 Task: Check the traffic conditions on the I-95 in Miami.
Action: Mouse moved to (68, 29)
Screenshot: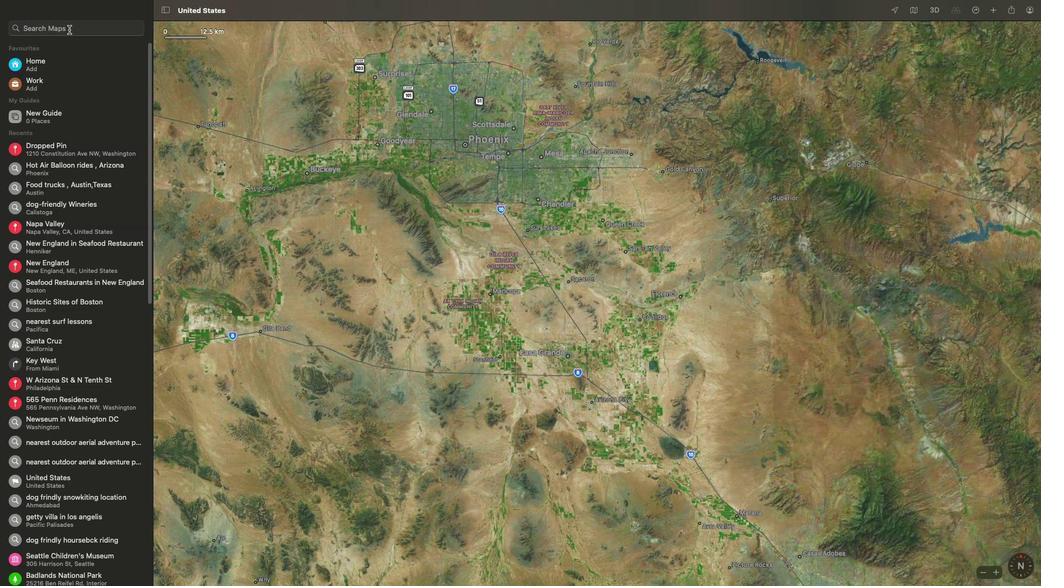 
Action: Mouse pressed left at (68, 29)
Screenshot: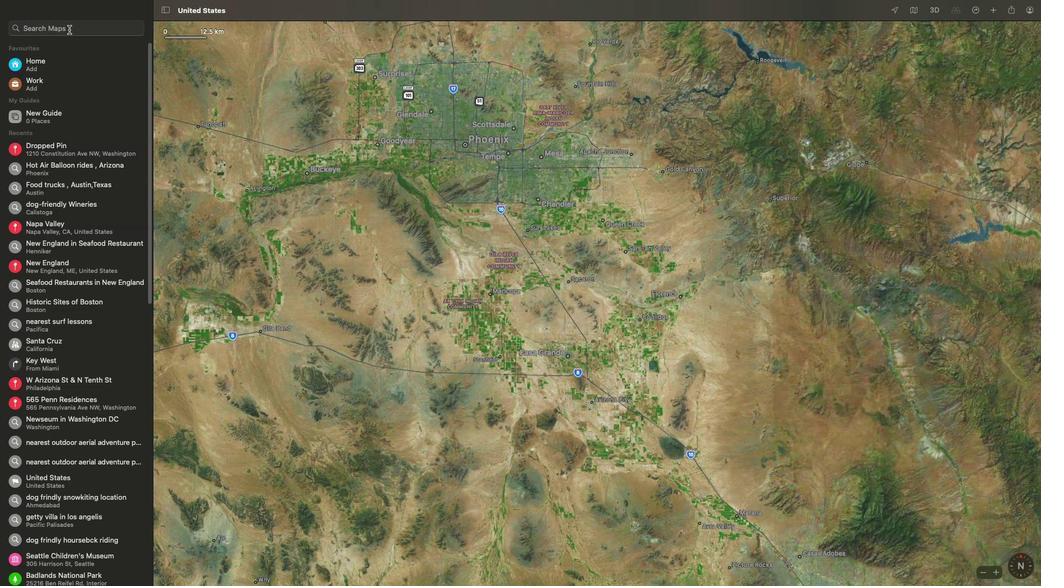 
Action: Key pressed Key.shift'I''-''9''5'Key.spaceKey.shift'M'Key.backspaceKey.backspaceKey.space','Key.spaceKey.shift'M''a'Key.backspace'i''a''m''i'Key.enter
Screenshot: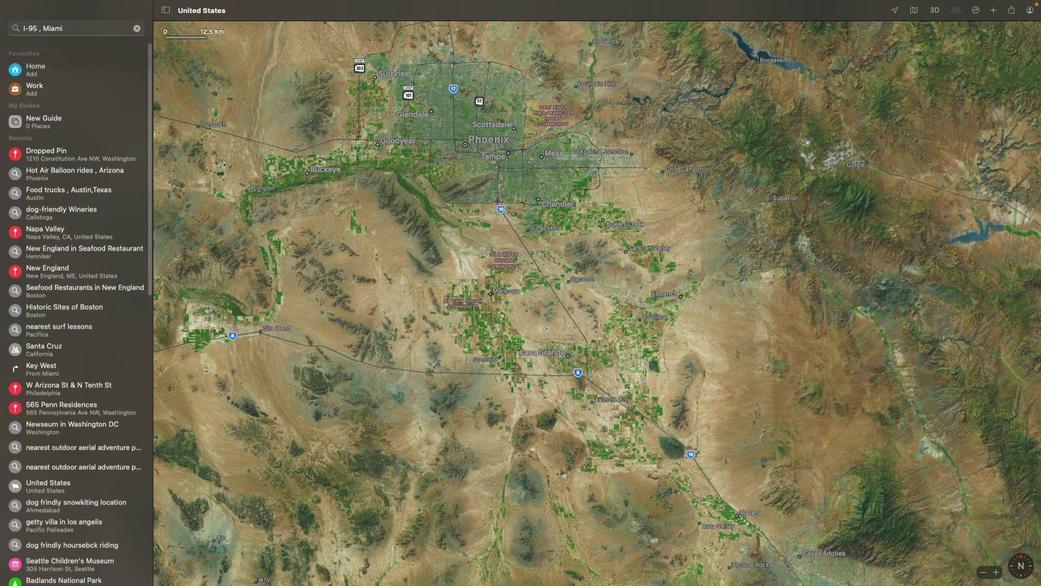 
Action: Mouse moved to (526, 302)
Screenshot: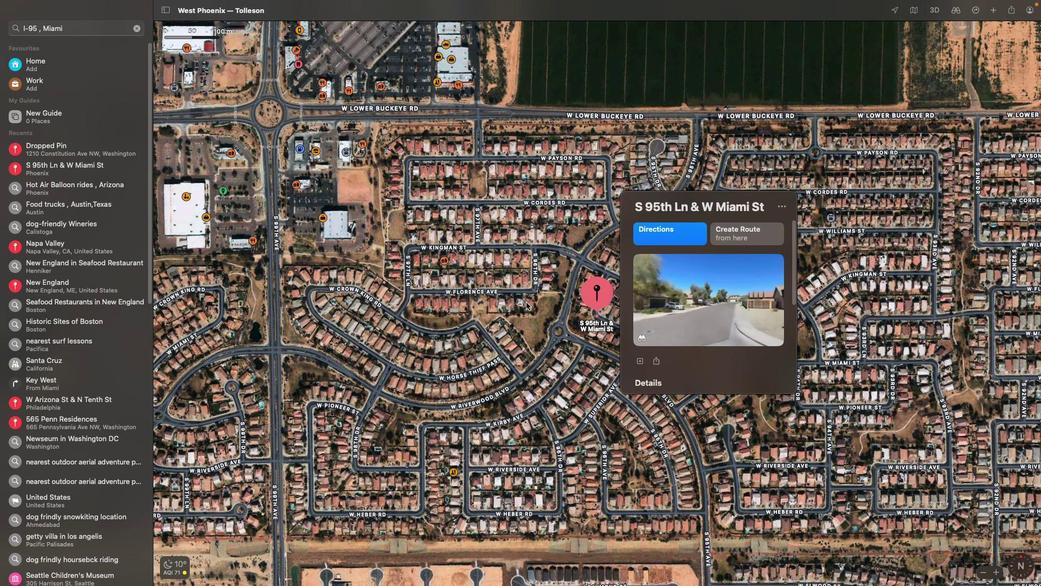
Action: Mouse scrolled (526, 302) with delta (0, 0)
Screenshot: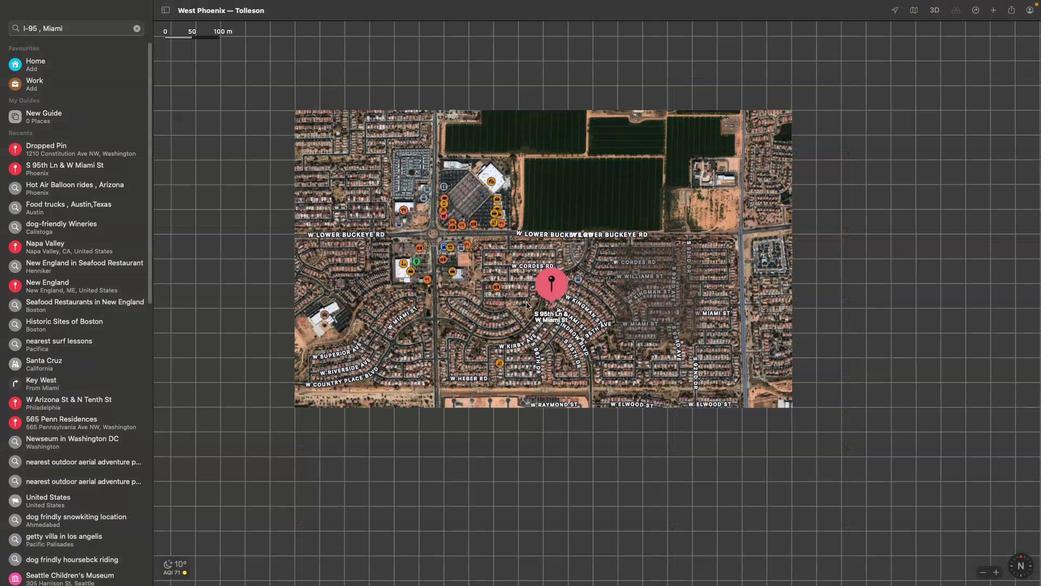 
Action: Mouse scrolled (526, 302) with delta (0, 0)
Screenshot: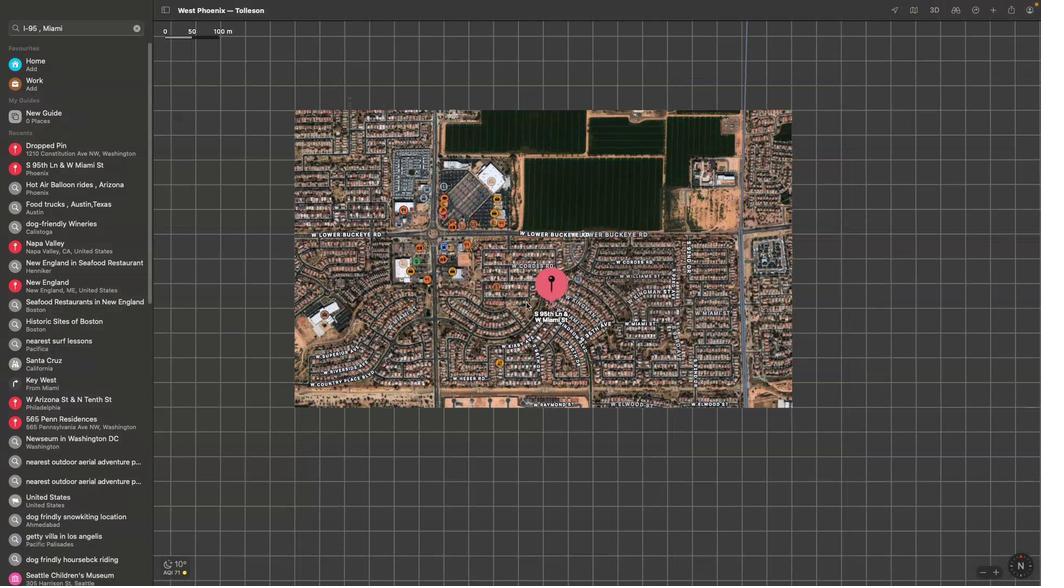 
Action: Mouse scrolled (526, 302) with delta (0, -1)
Screenshot: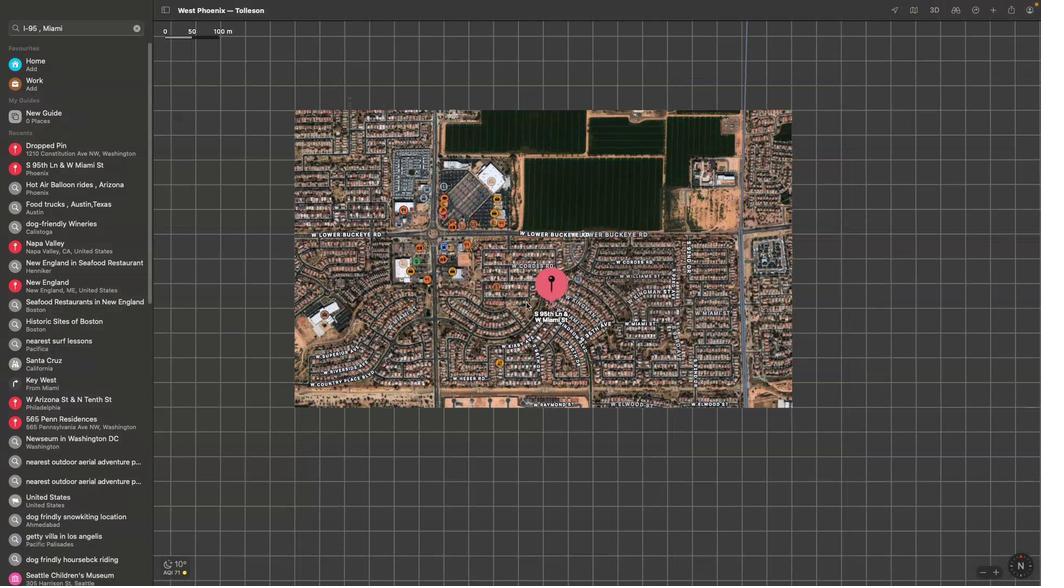 
Action: Mouse scrolled (526, 302) with delta (0, -2)
Screenshot: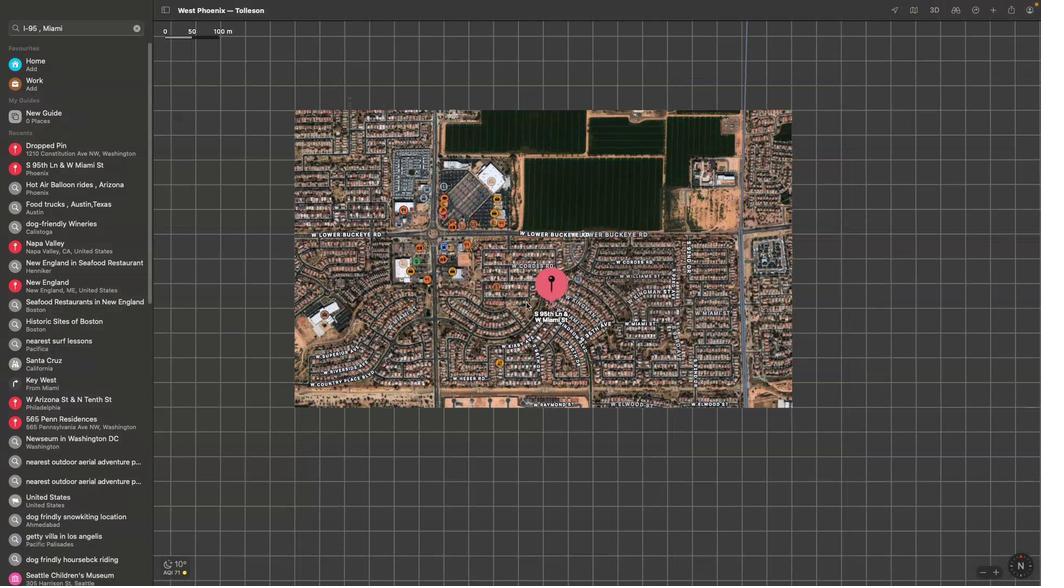 
Action: Mouse scrolled (526, 302) with delta (0, -3)
Screenshot: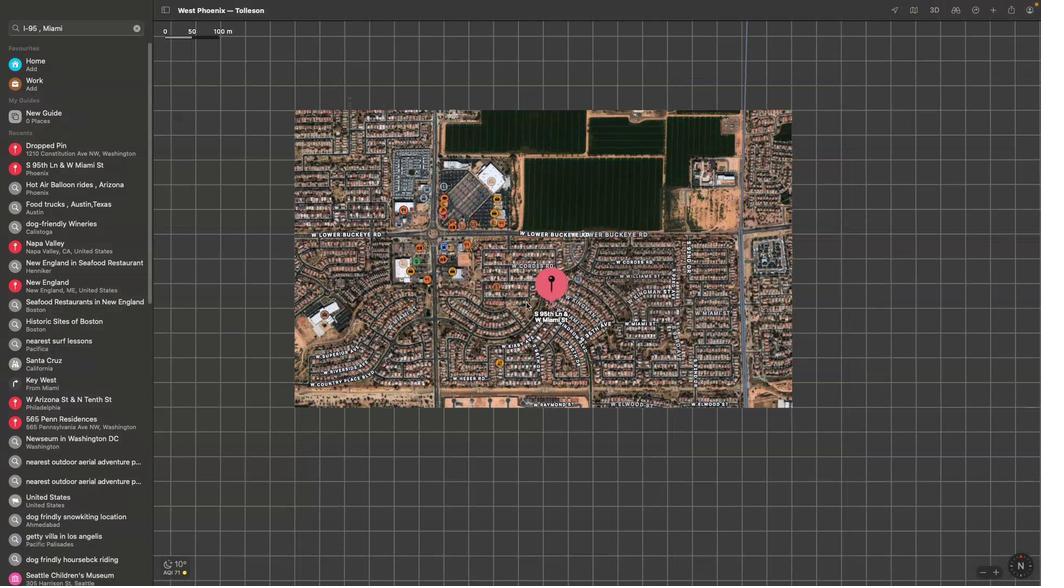 
Action: Mouse scrolled (526, 302) with delta (0, -3)
Screenshot: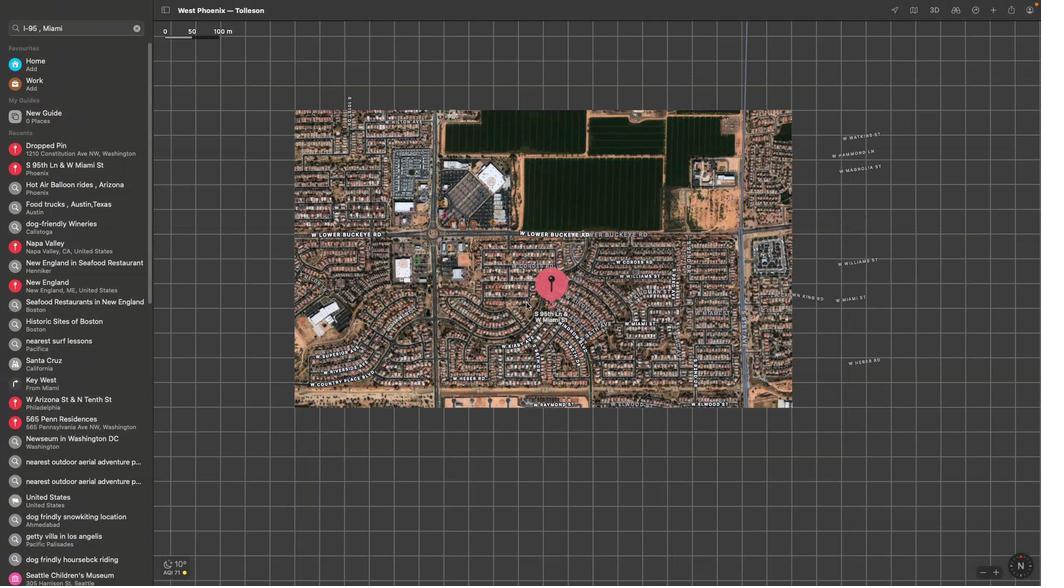 
Action: Mouse scrolled (526, 302) with delta (0, 0)
Screenshot: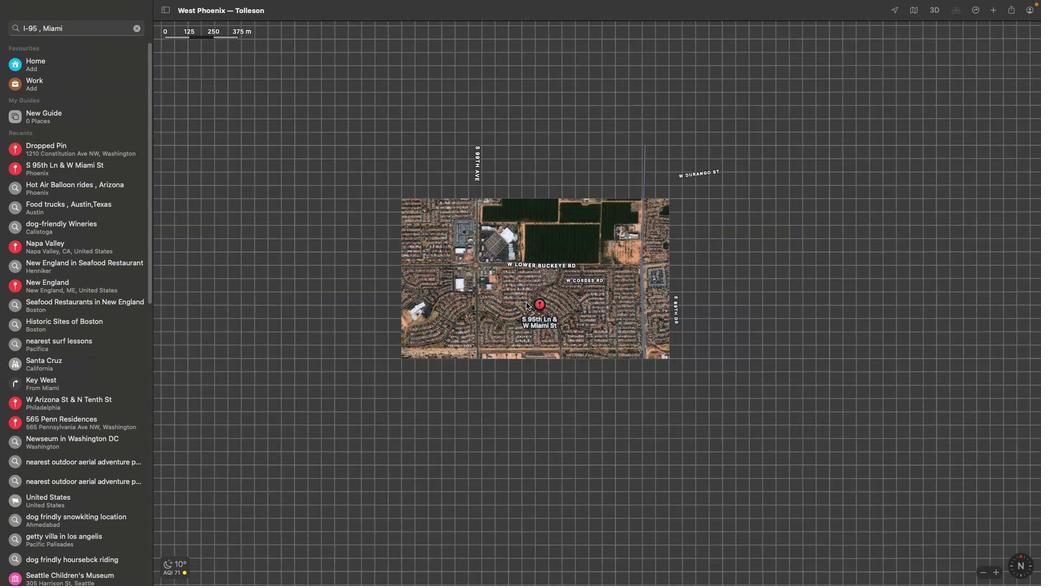 
Action: Mouse scrolled (526, 302) with delta (0, 0)
Screenshot: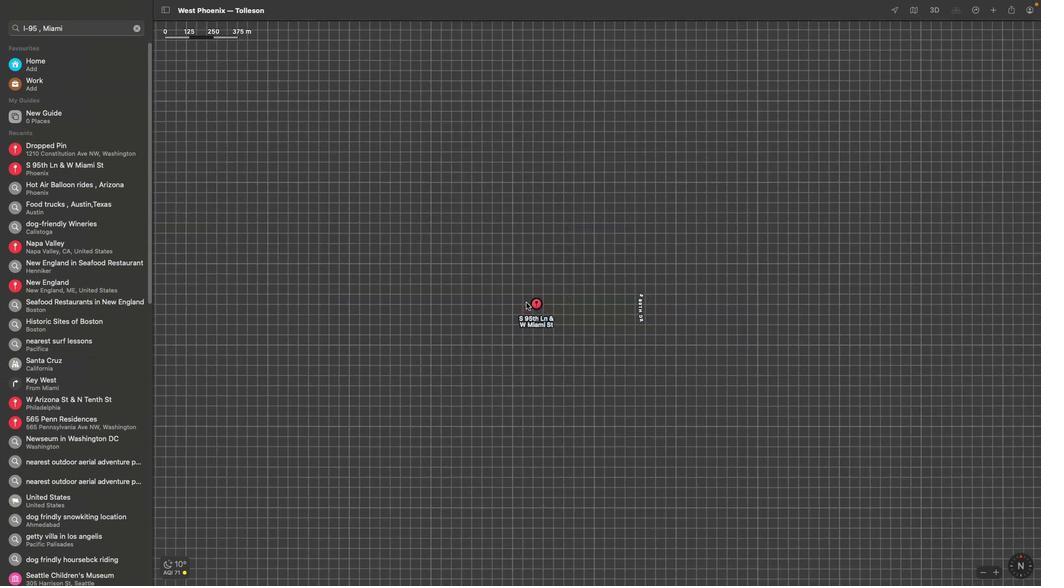 
Action: Mouse scrolled (526, 302) with delta (0, -2)
Screenshot: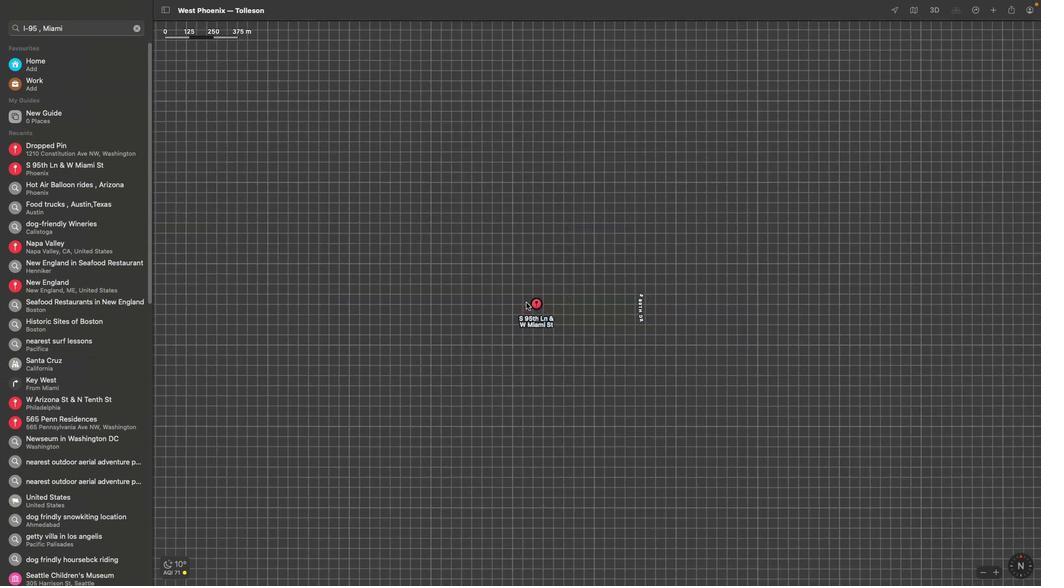 
Action: Mouse scrolled (526, 302) with delta (0, -2)
Screenshot: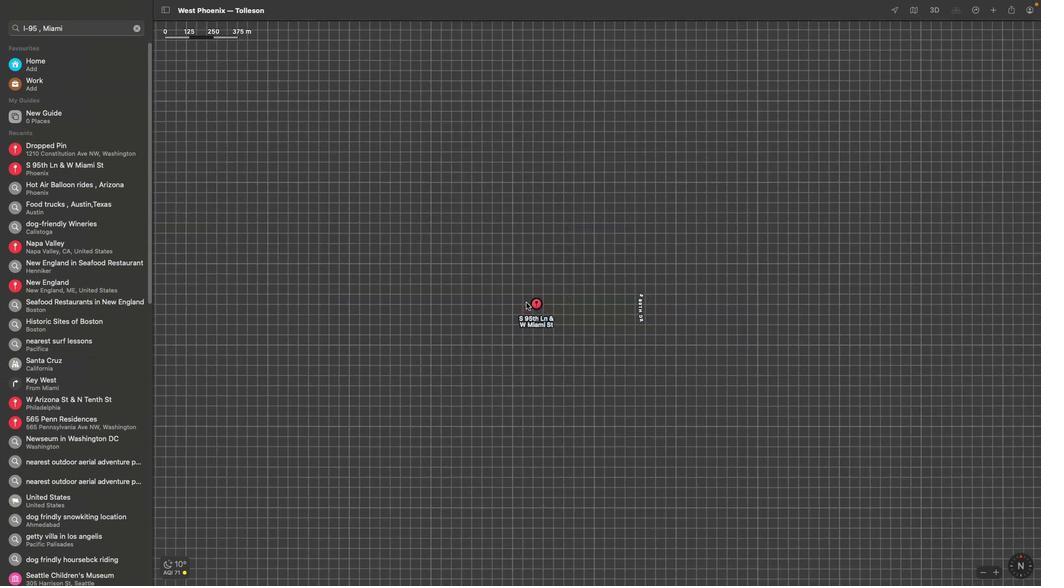 
Action: Mouse scrolled (526, 302) with delta (0, -3)
Screenshot: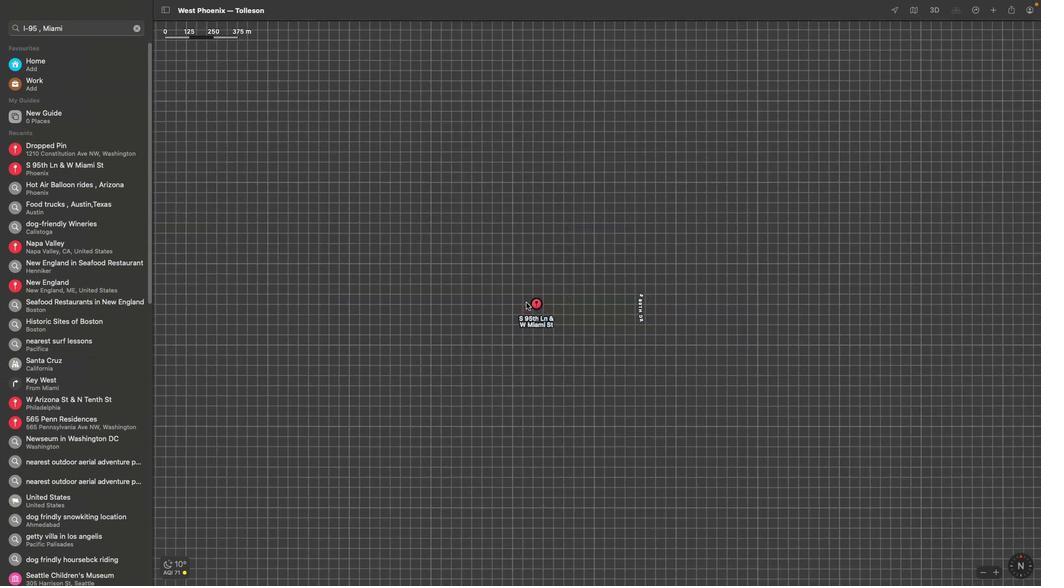 
Action: Mouse scrolled (526, 302) with delta (0, -3)
Screenshot: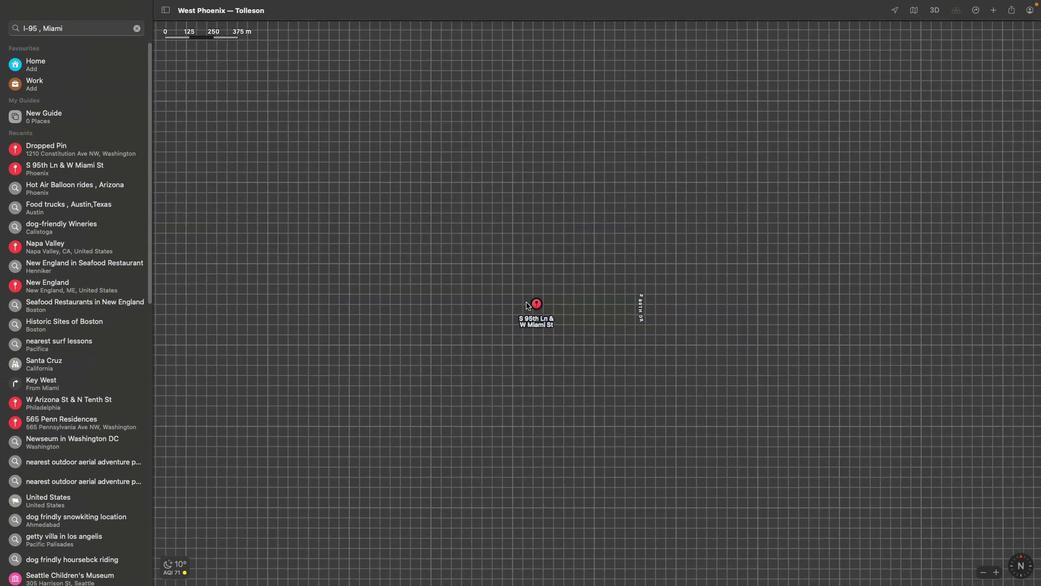 
Action: Mouse scrolled (526, 302) with delta (0, 0)
Screenshot: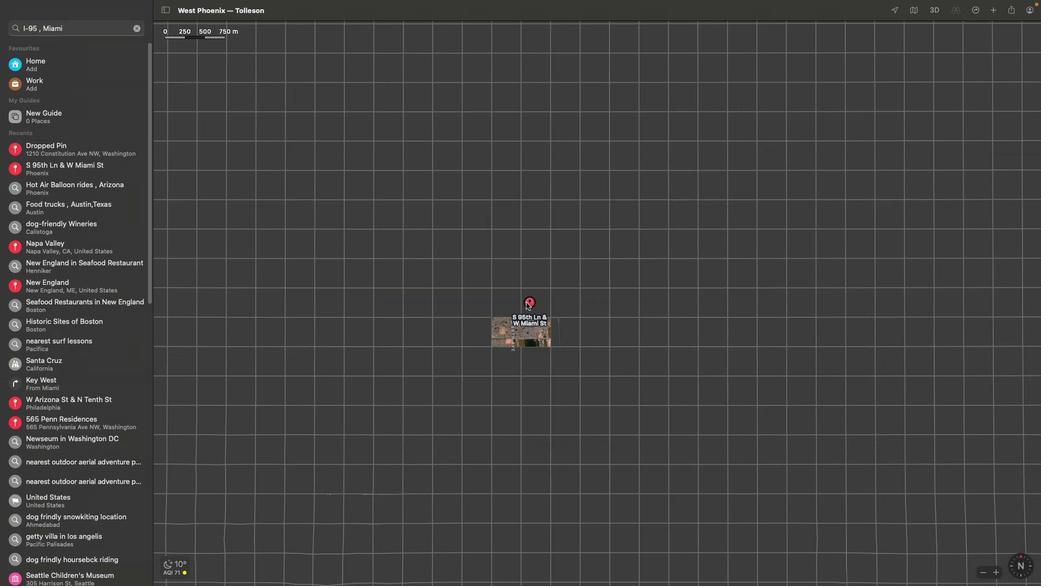 
Action: Mouse scrolled (526, 302) with delta (0, 0)
Screenshot: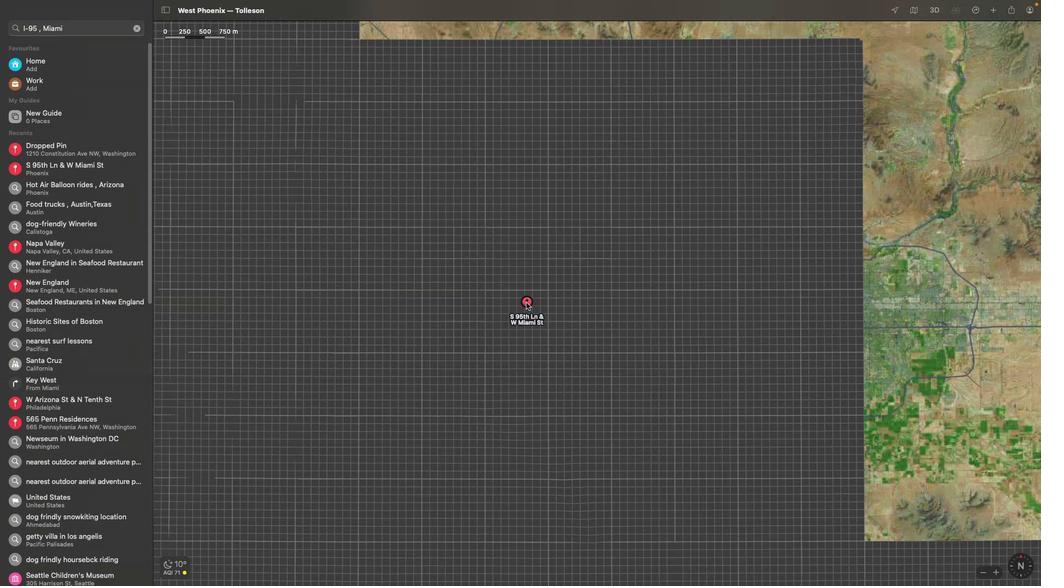 
Action: Mouse scrolled (526, 302) with delta (0, -2)
Screenshot: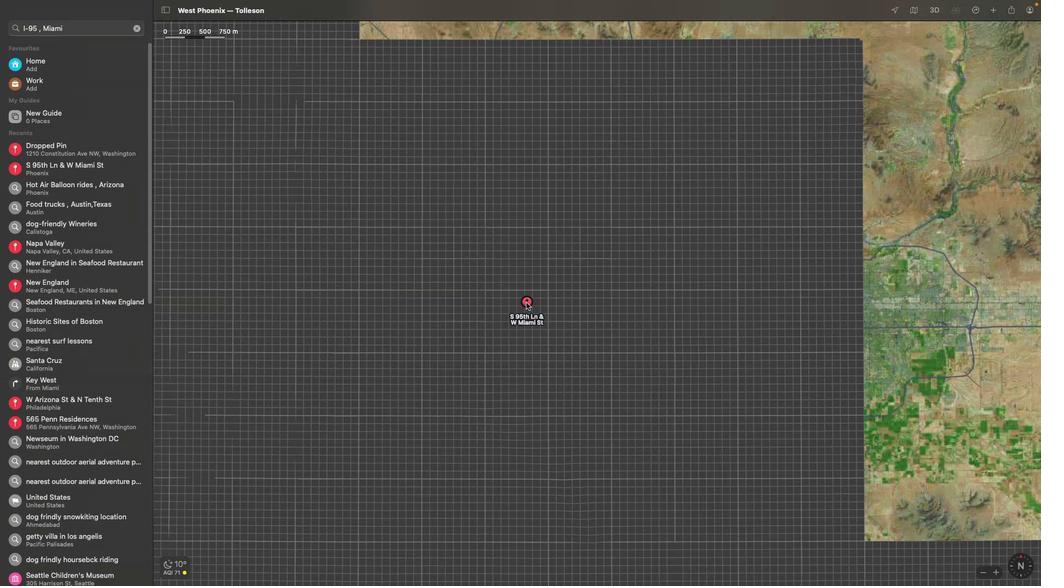 
Action: Mouse scrolled (526, 302) with delta (0, -2)
Screenshot: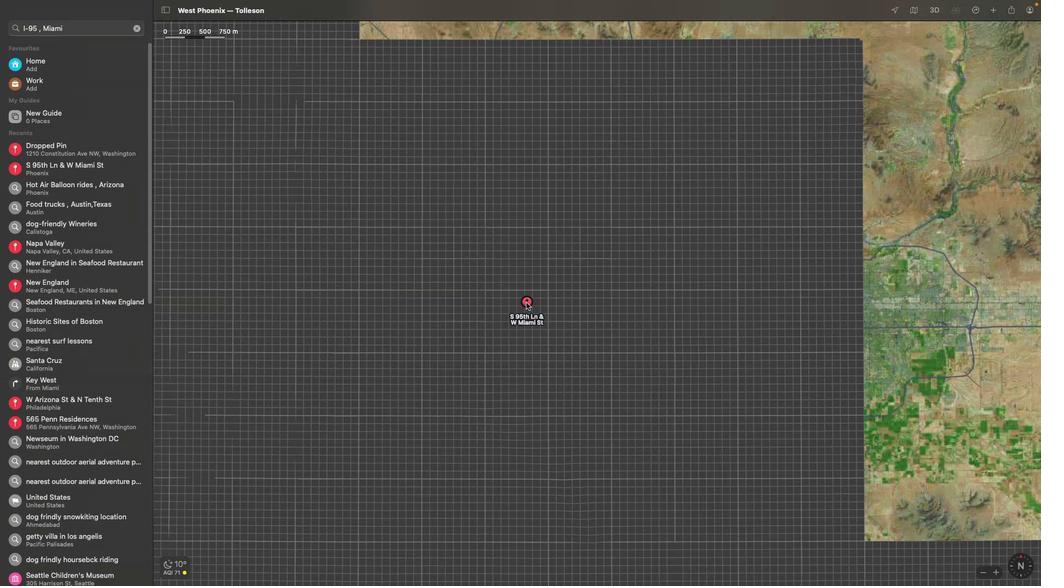 
Action: Mouse scrolled (526, 302) with delta (0, -3)
Screenshot: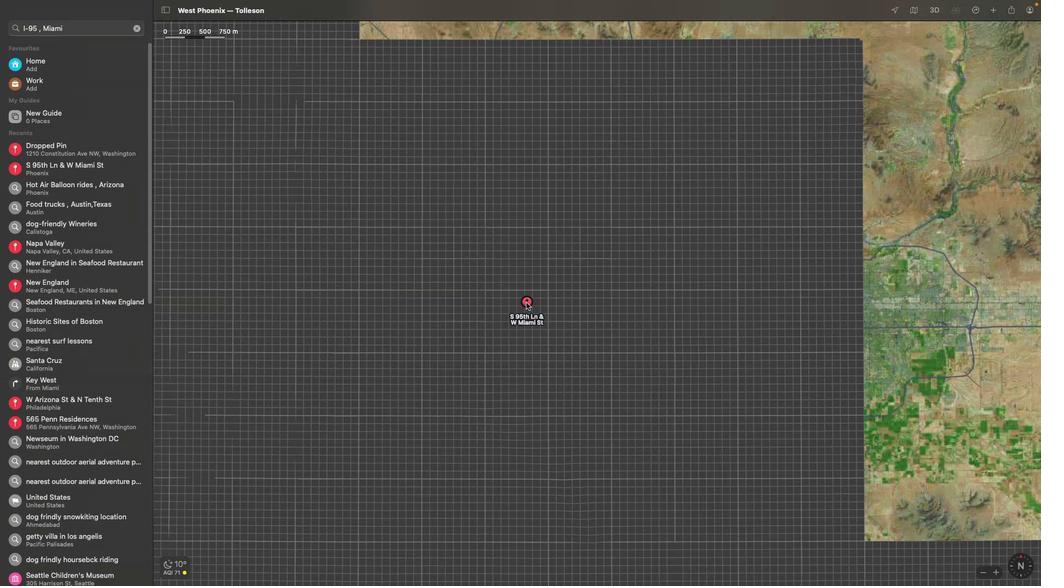 
Action: Mouse scrolled (526, 302) with delta (0, -3)
Screenshot: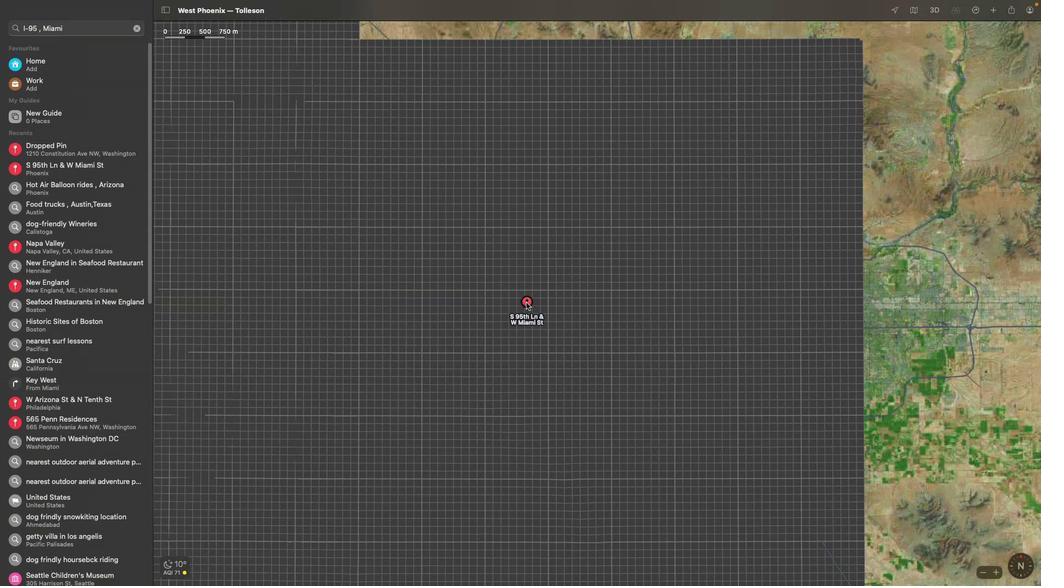 
Action: Mouse scrolled (526, 302) with delta (0, -4)
Screenshot: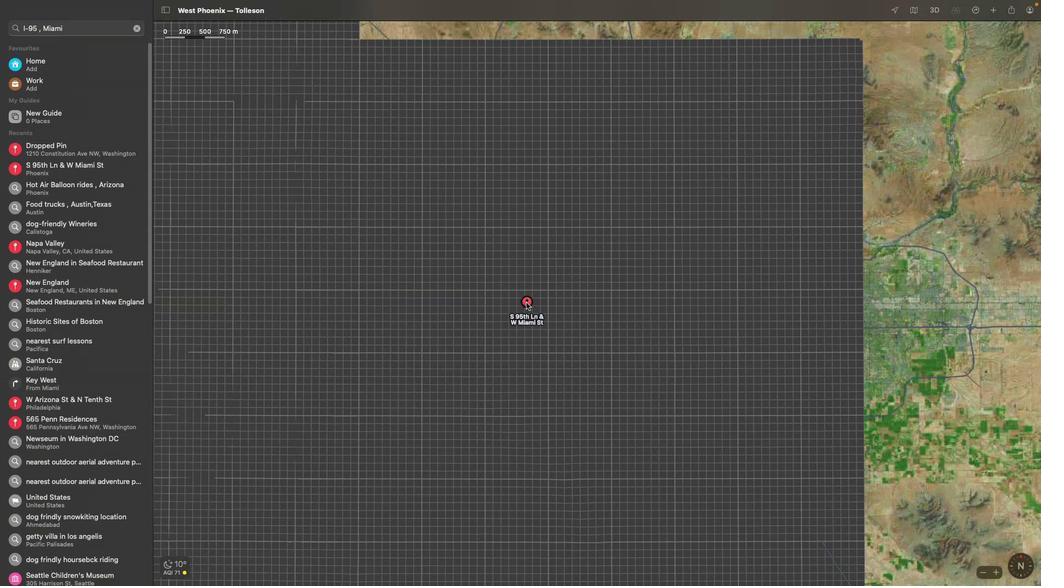 
Action: Mouse scrolled (526, 302) with delta (0, -4)
Screenshot: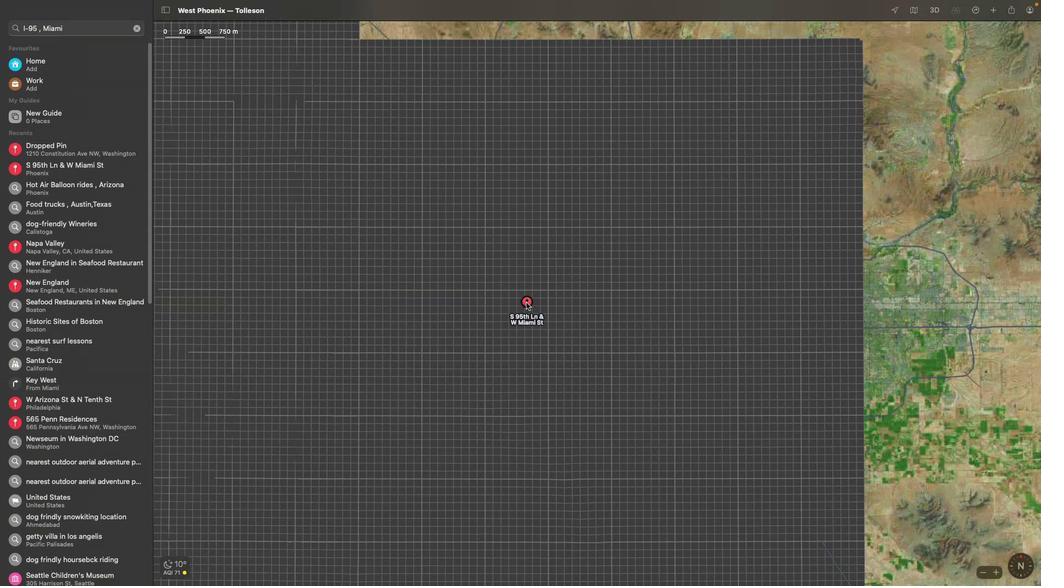 
Action: Mouse scrolled (526, 302) with delta (0, -4)
Screenshot: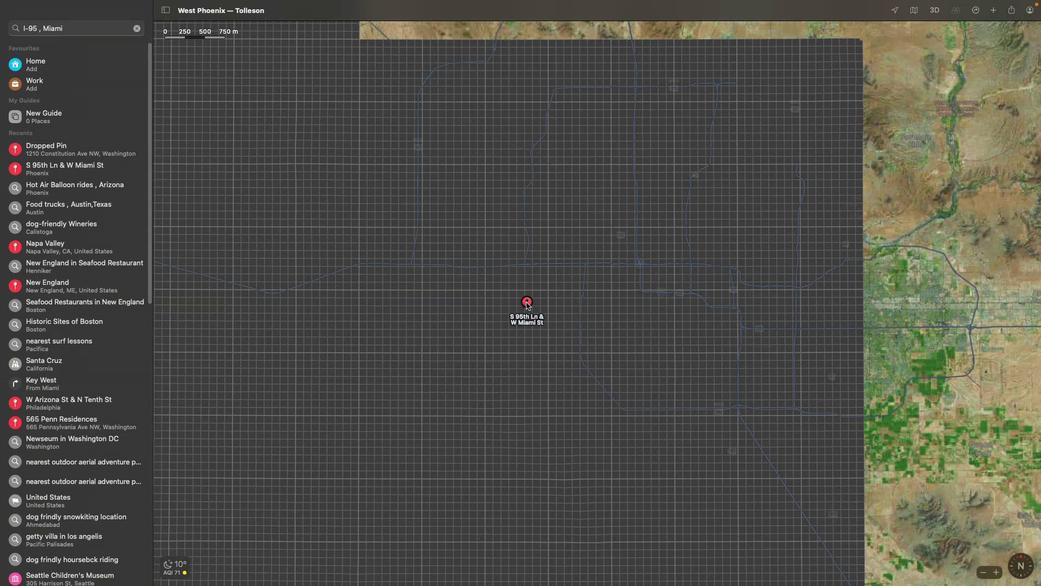 
Action: Mouse scrolled (526, 302) with delta (0, 0)
Screenshot: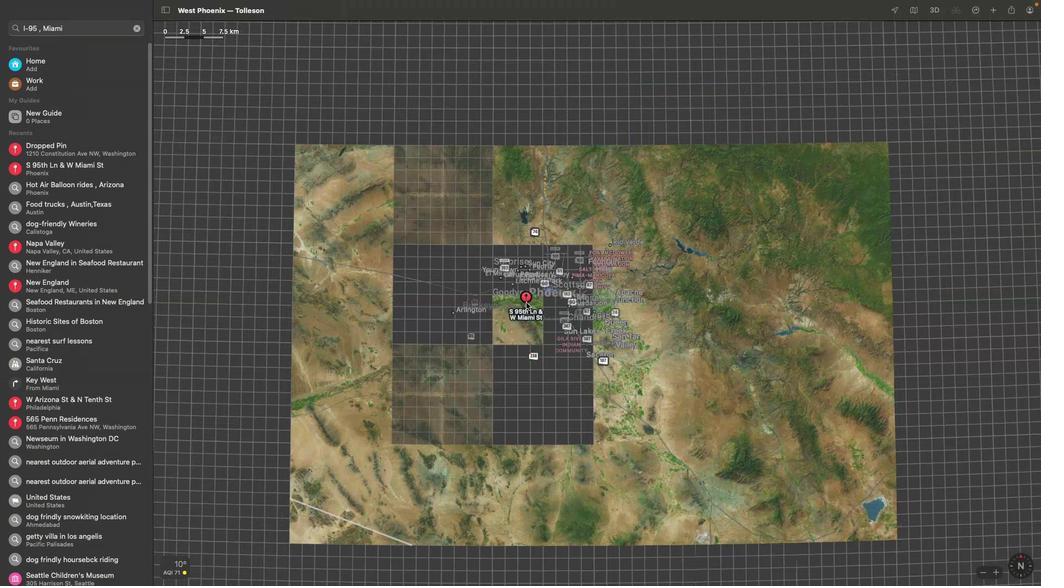 
Action: Mouse scrolled (526, 302) with delta (0, 0)
Screenshot: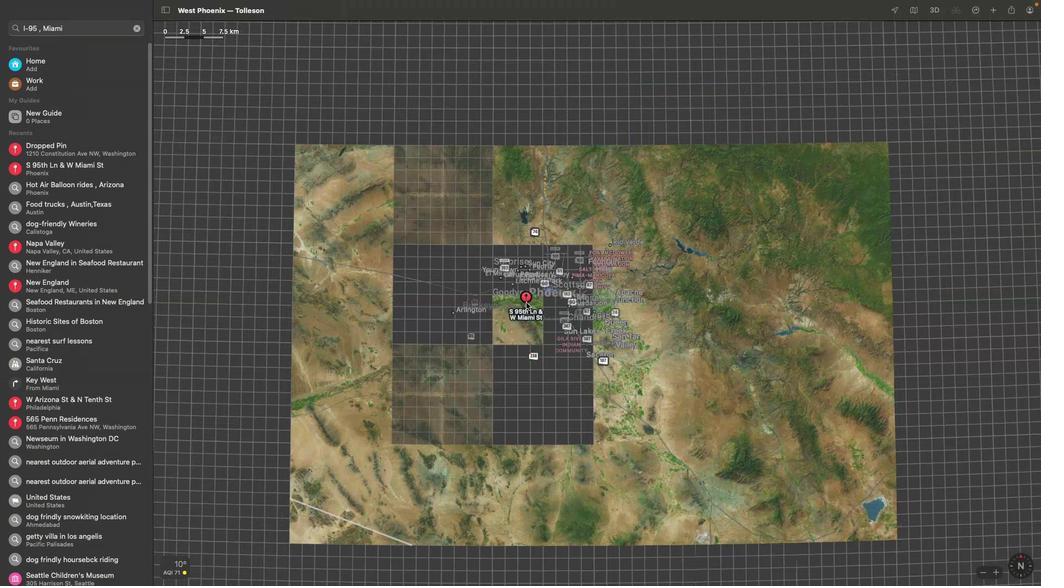 
Action: Mouse scrolled (526, 302) with delta (0, -2)
Screenshot: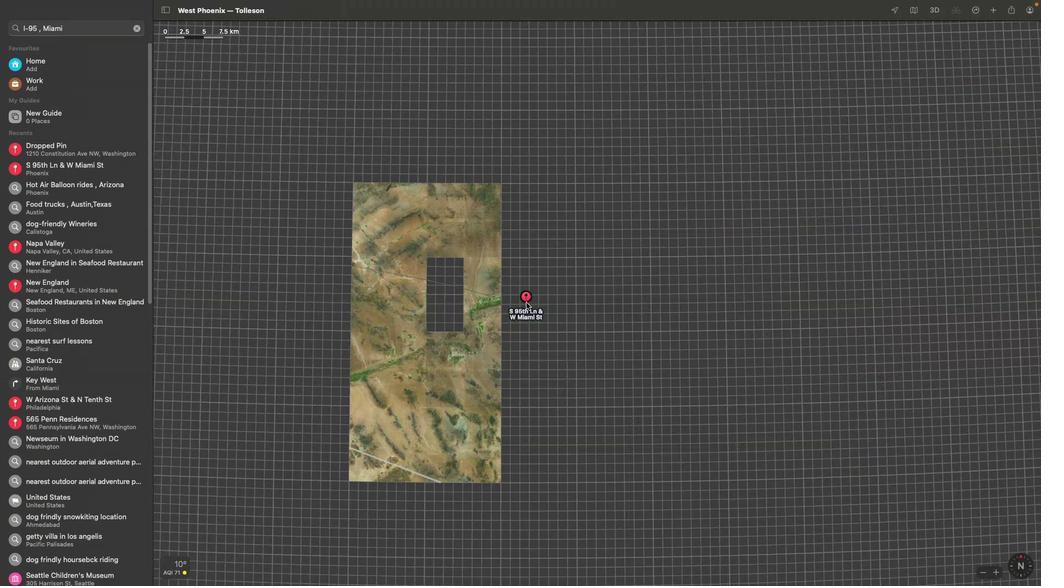 
Action: Mouse scrolled (526, 302) with delta (0, -2)
Screenshot: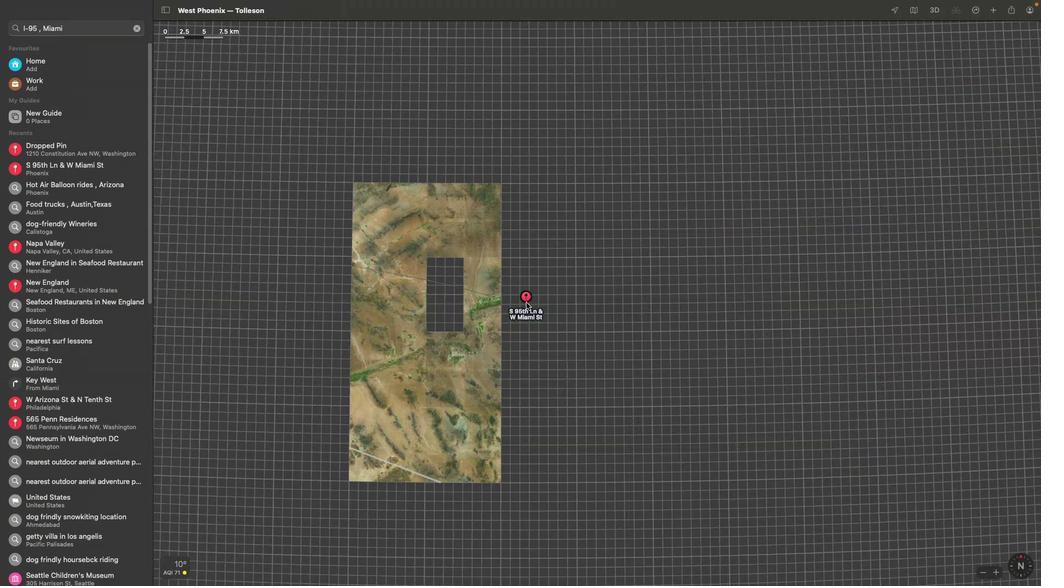 
Action: Mouse scrolled (526, 302) with delta (0, -3)
Screenshot: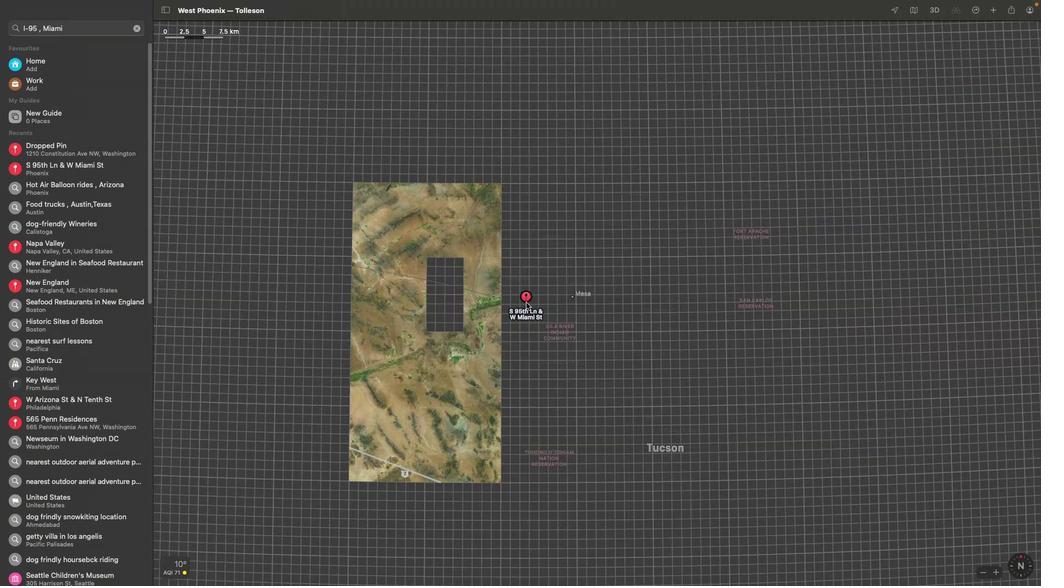 
Action: Mouse scrolled (526, 302) with delta (0, -3)
Screenshot: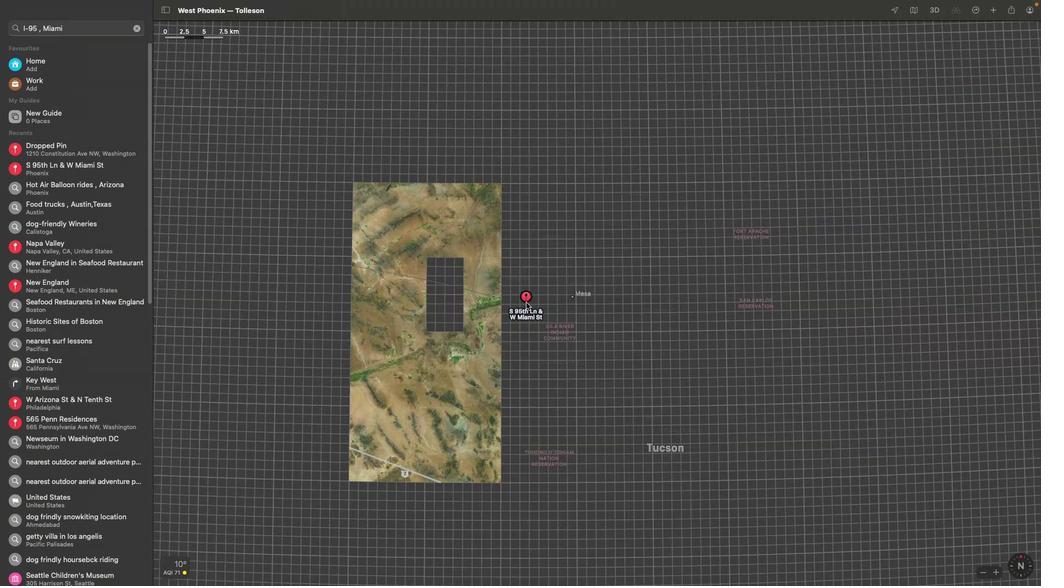 
Action: Mouse scrolled (526, 302) with delta (0, -3)
Screenshot: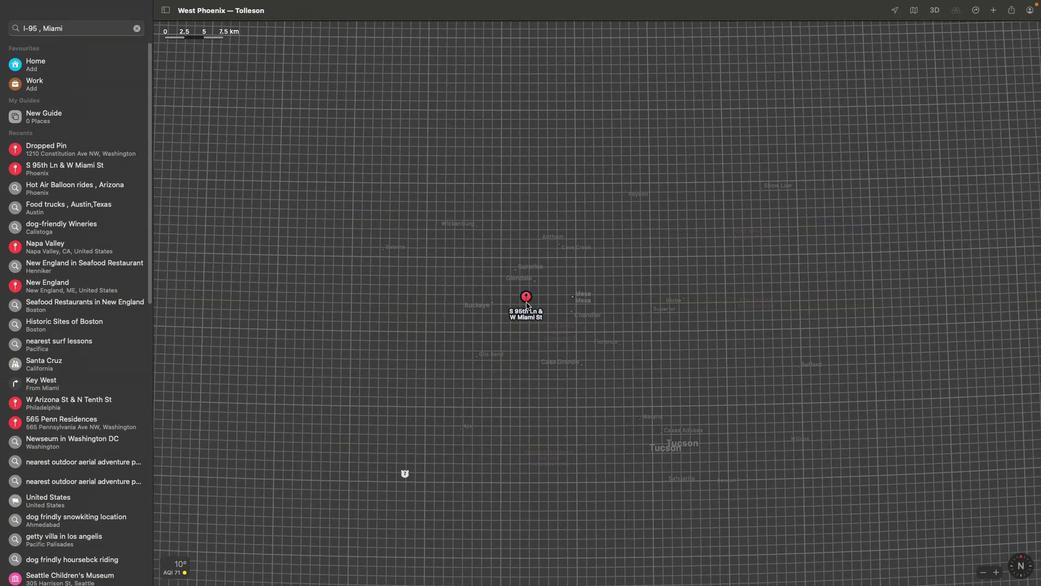 
Action: Mouse scrolled (526, 302) with delta (0, 0)
Screenshot: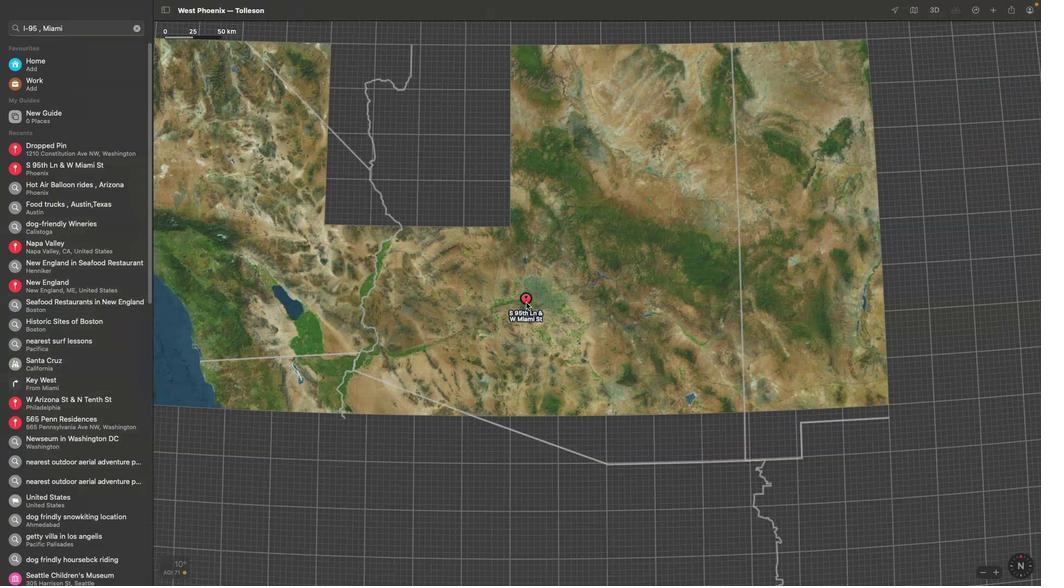
Action: Mouse scrolled (526, 302) with delta (0, 0)
Screenshot: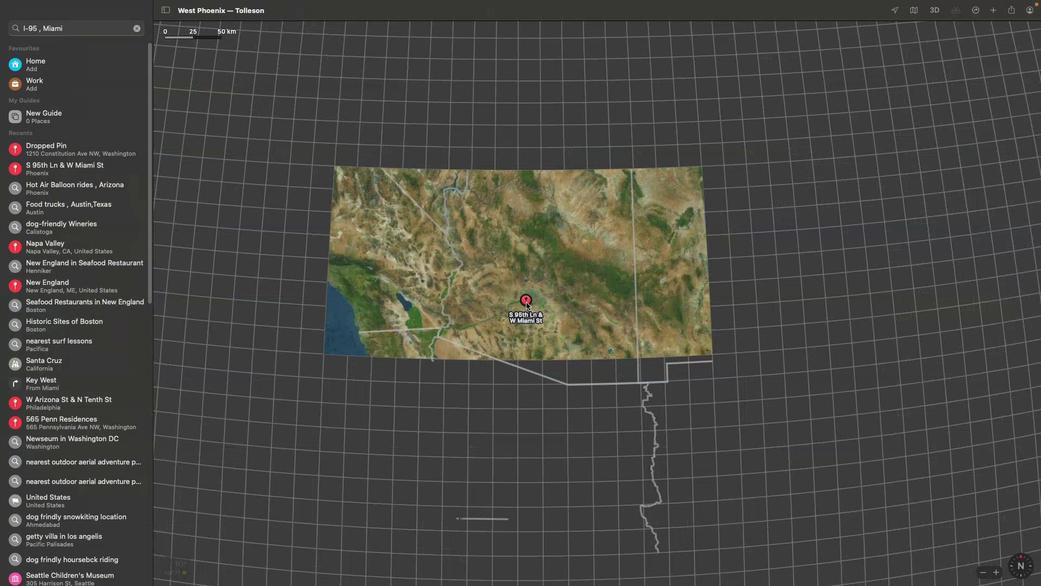 
Action: Mouse scrolled (526, 302) with delta (0, -2)
Screenshot: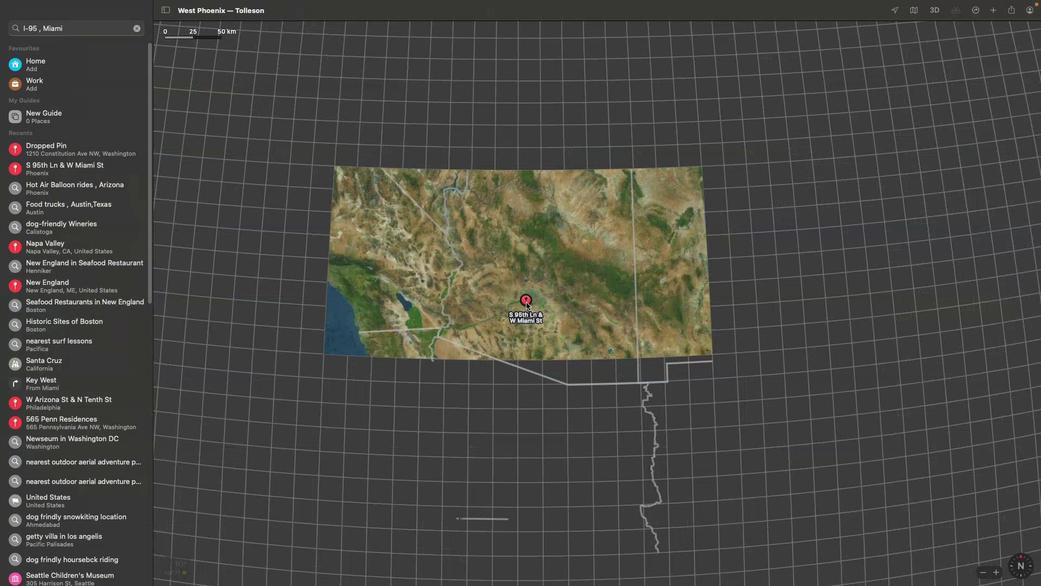 
Action: Mouse scrolled (526, 302) with delta (0, -2)
Screenshot: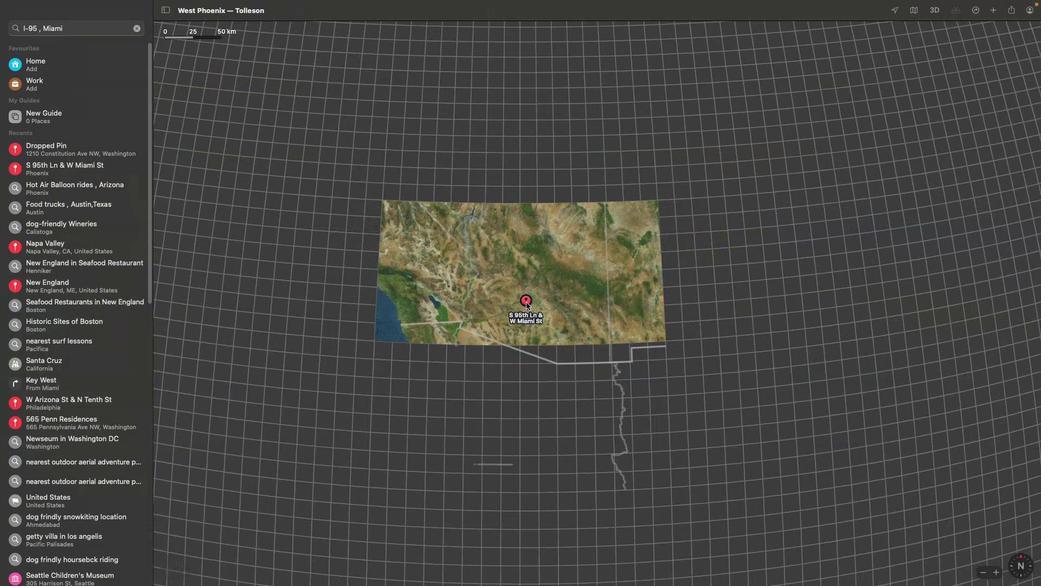 
Action: Mouse scrolled (526, 302) with delta (0, -3)
Screenshot: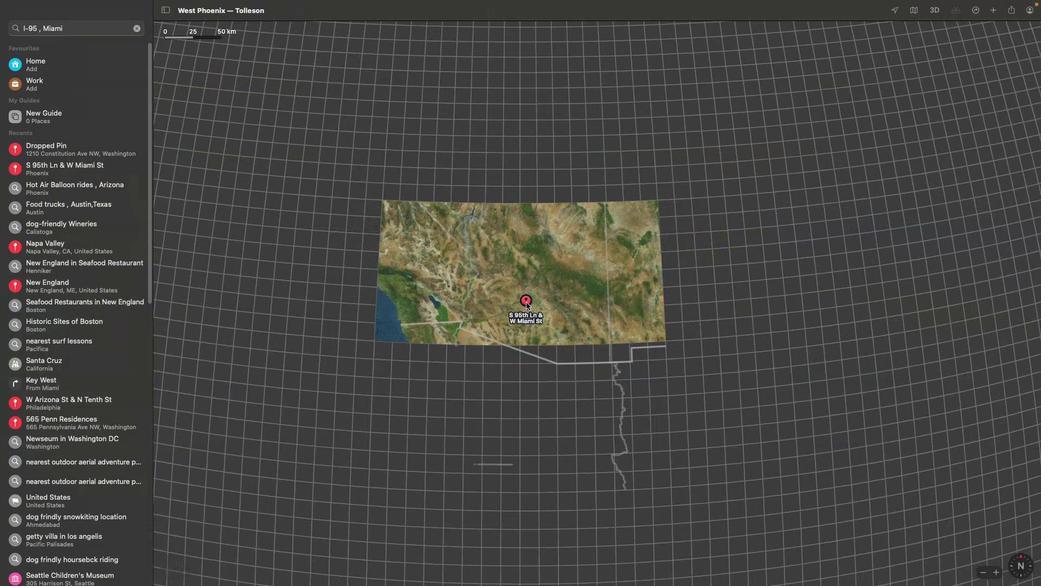 
Action: Mouse scrolled (526, 302) with delta (0, -3)
Screenshot: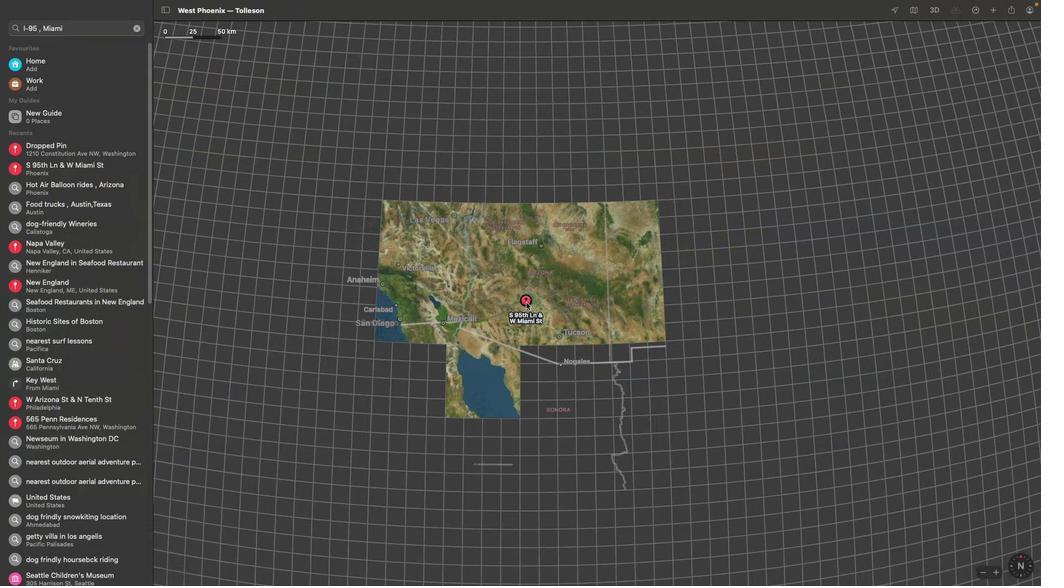 
Action: Mouse scrolled (526, 302) with delta (0, -3)
Screenshot: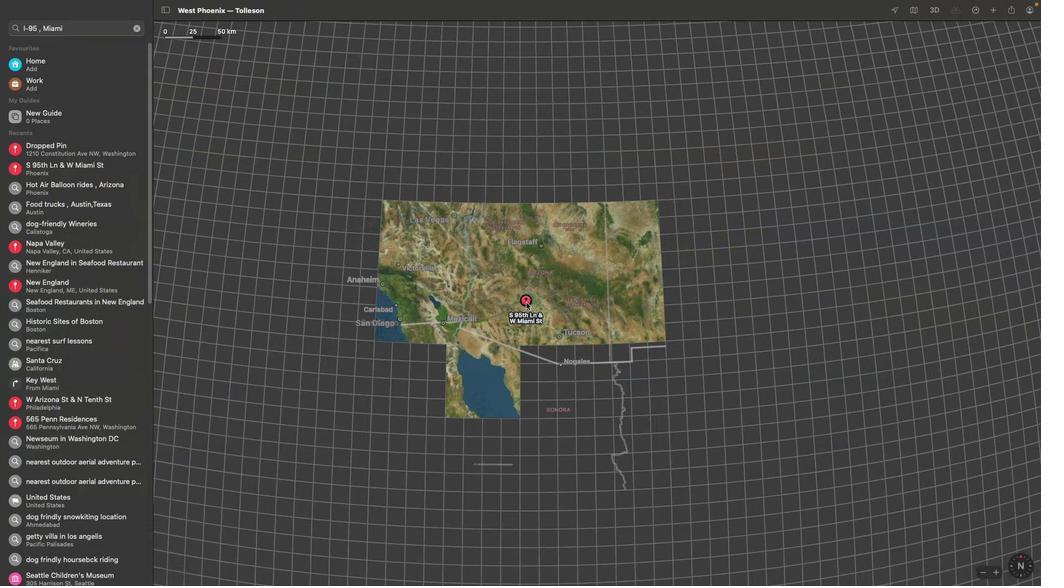 
Action: Mouse scrolled (526, 302) with delta (0, 0)
Screenshot: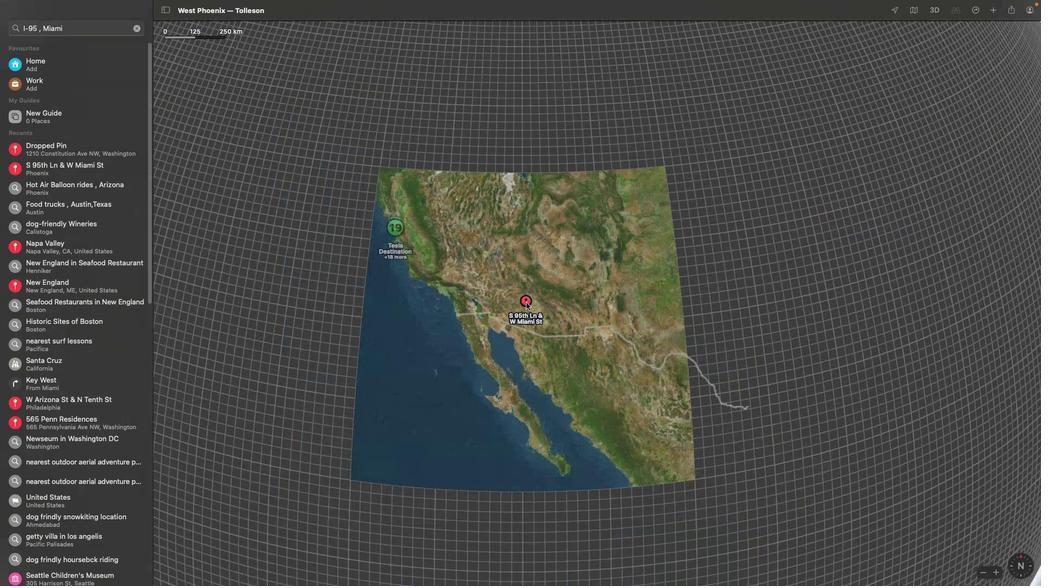 
Action: Mouse scrolled (526, 302) with delta (0, 0)
Screenshot: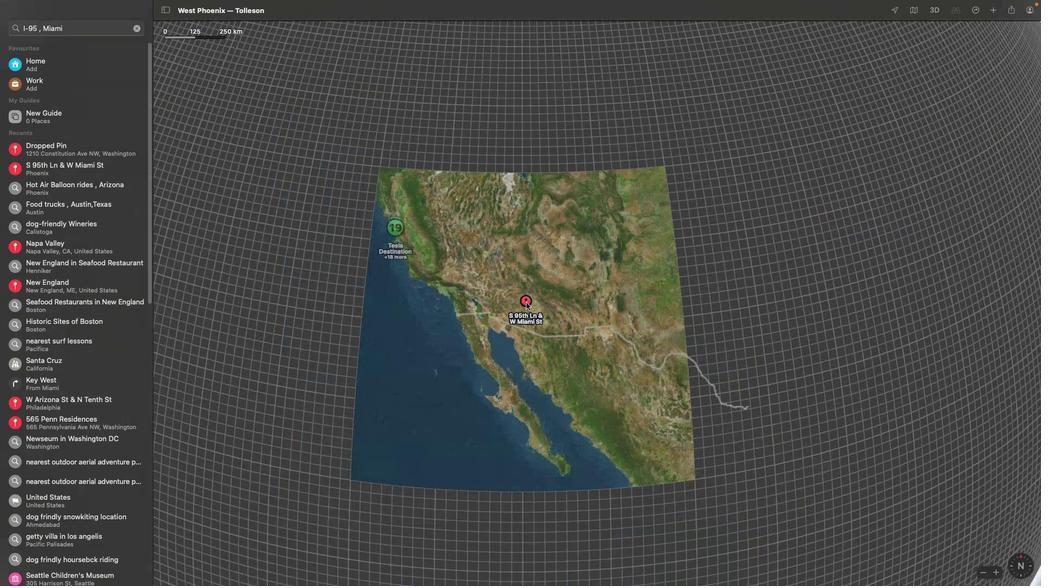 
Action: Mouse scrolled (526, 302) with delta (0, -1)
Screenshot: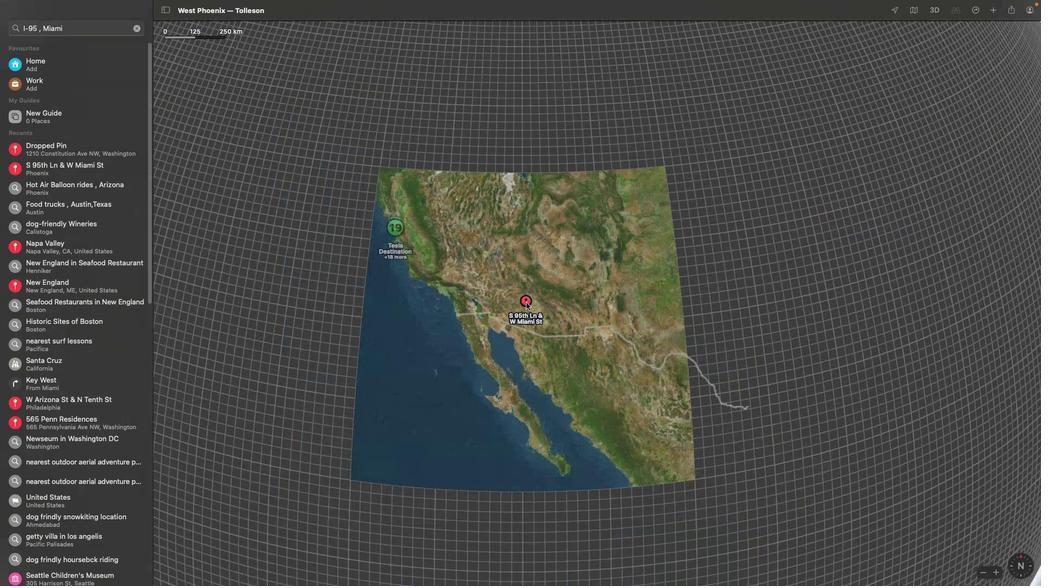 
Action: Mouse scrolled (526, 302) with delta (0, -2)
Screenshot: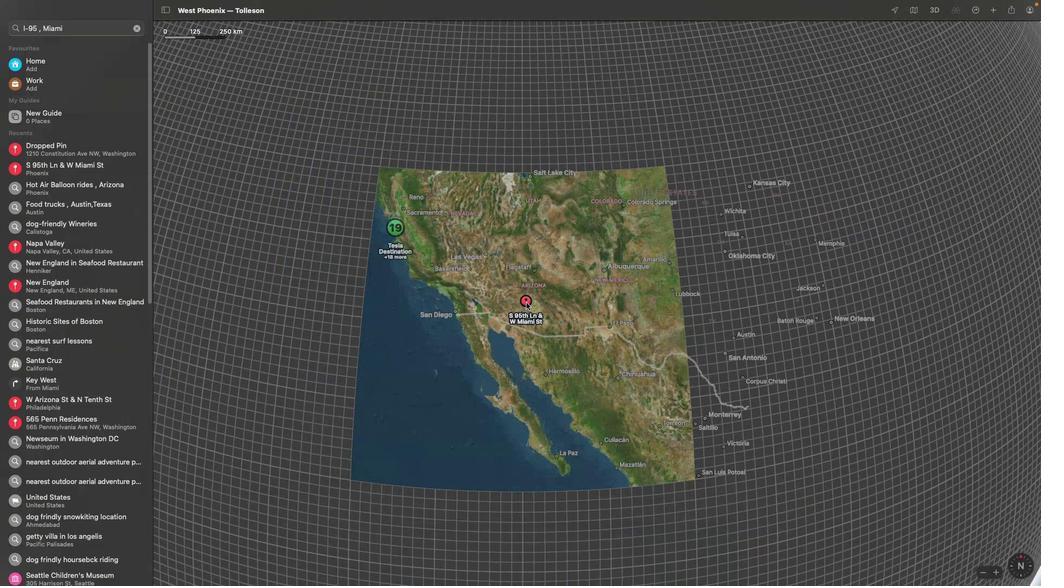 
Action: Mouse scrolled (526, 302) with delta (0, -3)
Screenshot: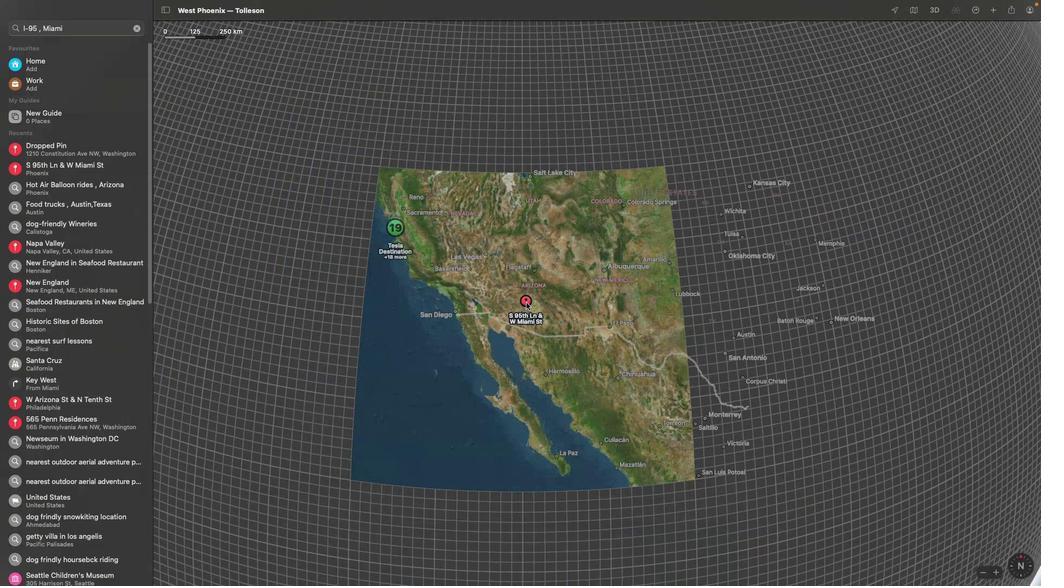 
Action: Mouse moved to (87, 24)
Screenshot: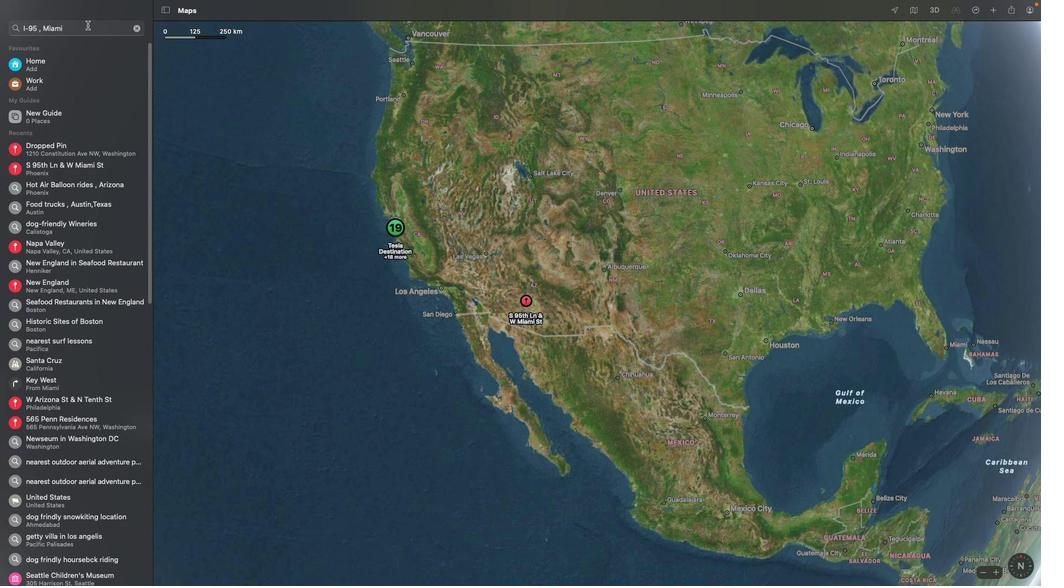 
Action: Mouse pressed left at (87, 24)
Screenshot: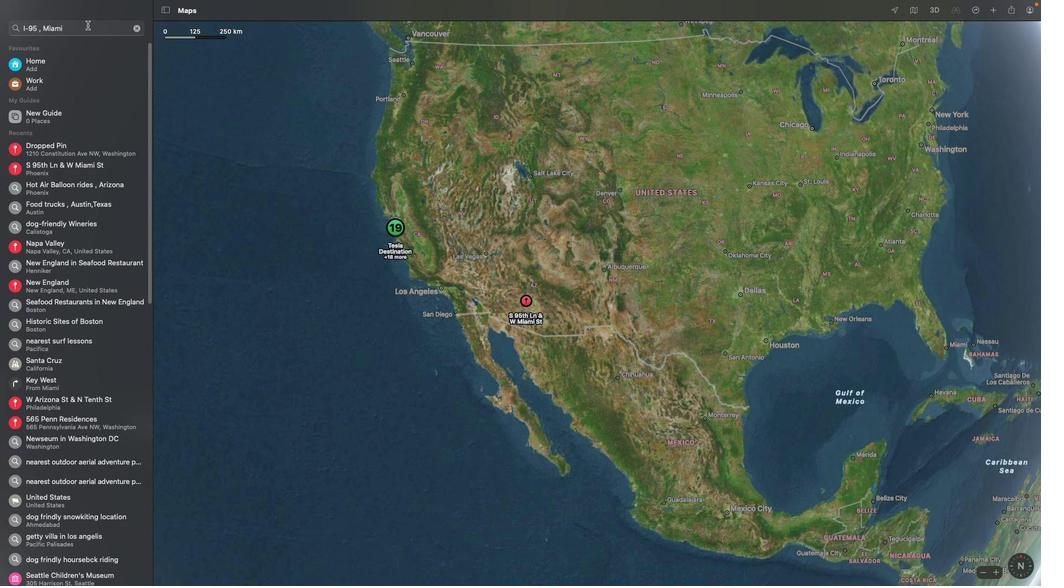 
Action: Mouse moved to (86, 25)
Screenshot: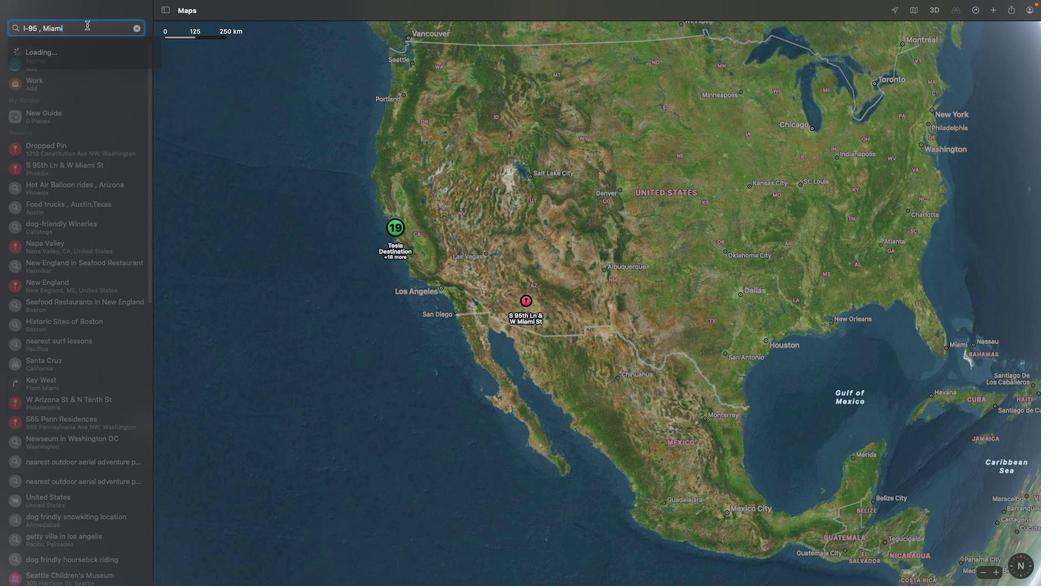 
Action: Key pressed Key.enter
Screenshot: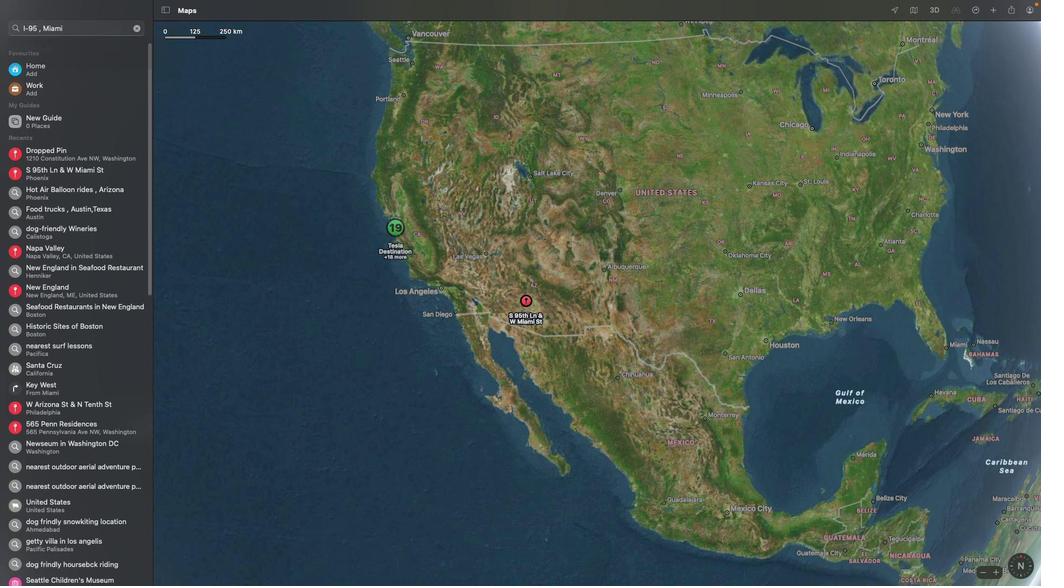 
Action: Mouse moved to (567, 352)
Screenshot: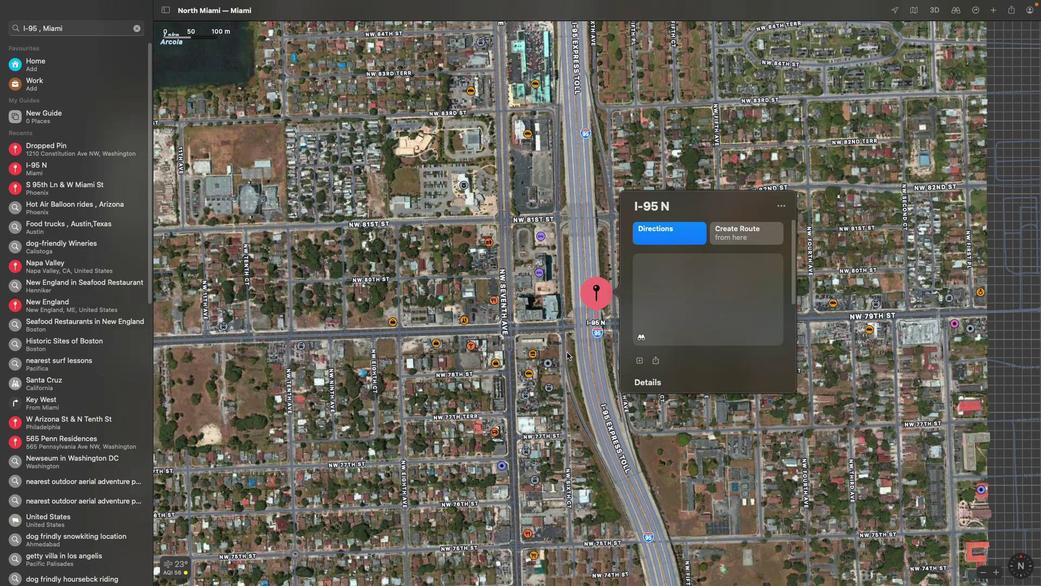 
Action: Mouse scrolled (567, 352) with delta (0, 0)
Screenshot: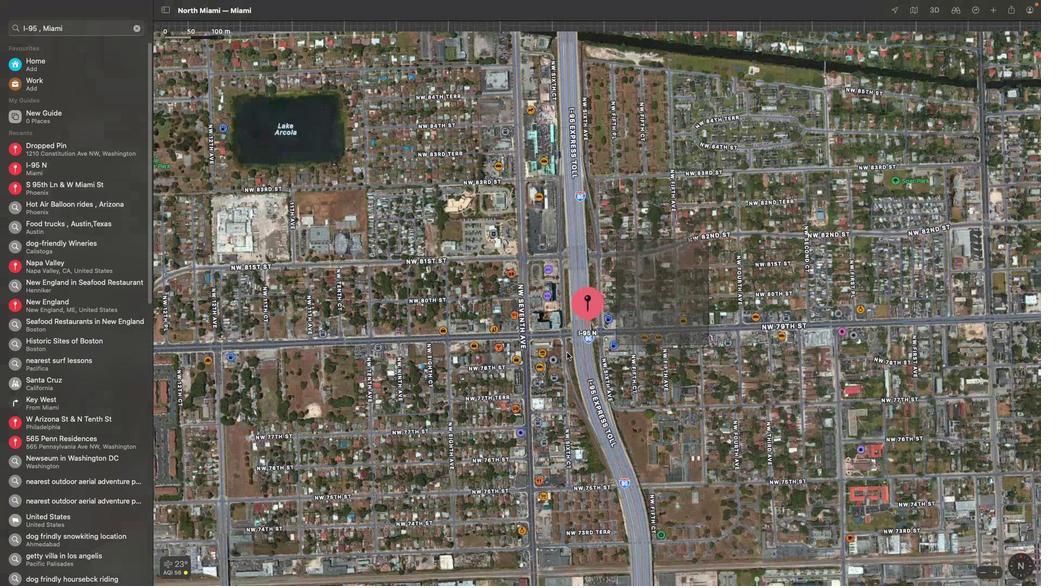 
Action: Mouse scrolled (567, 352) with delta (0, 0)
Screenshot: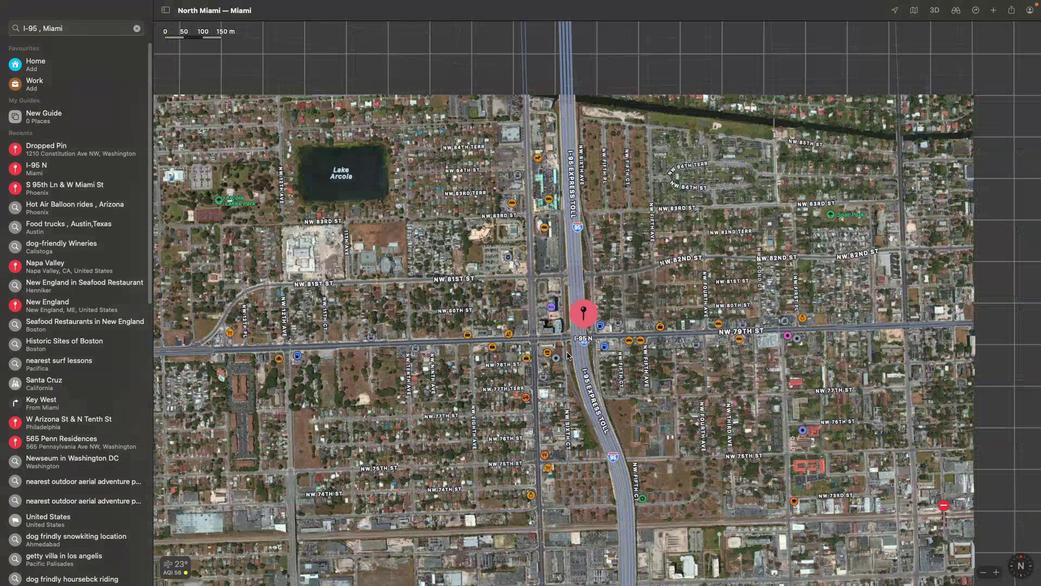 
Action: Mouse scrolled (567, 352) with delta (0, -1)
Screenshot: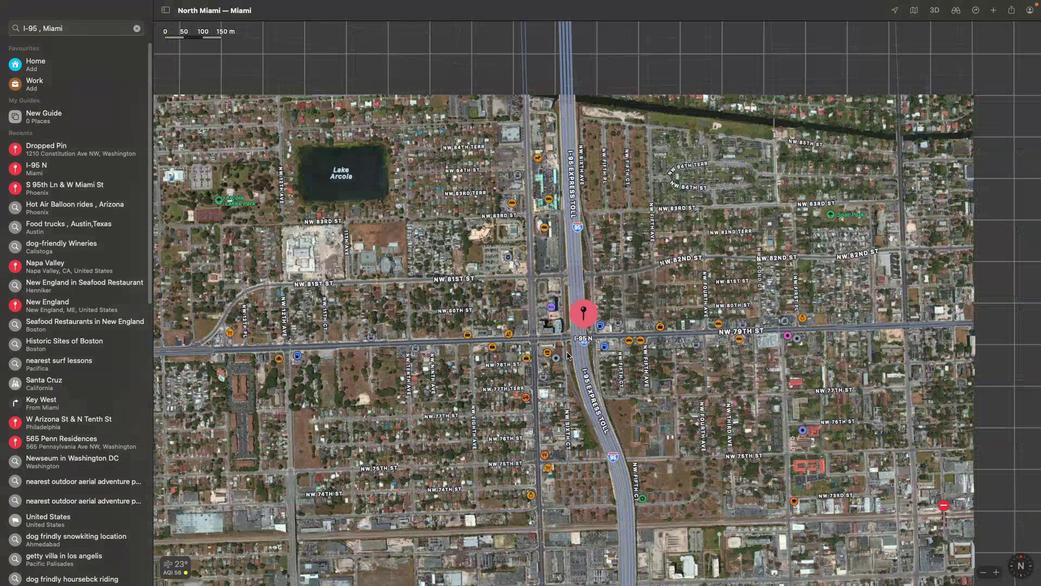 
Action: Mouse scrolled (567, 352) with delta (0, -2)
Screenshot: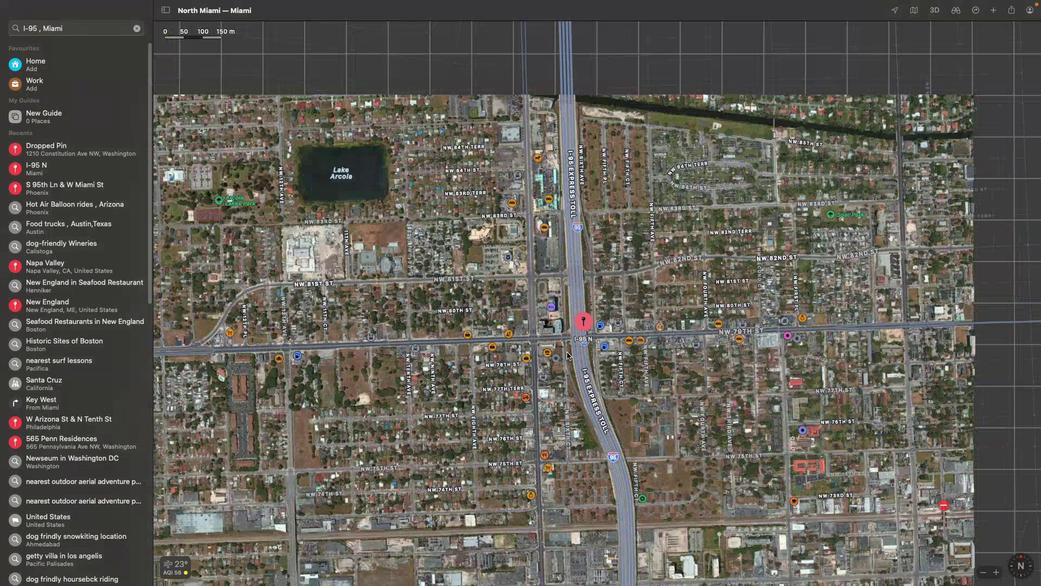 
Action: Mouse scrolled (567, 352) with delta (0, -3)
Screenshot: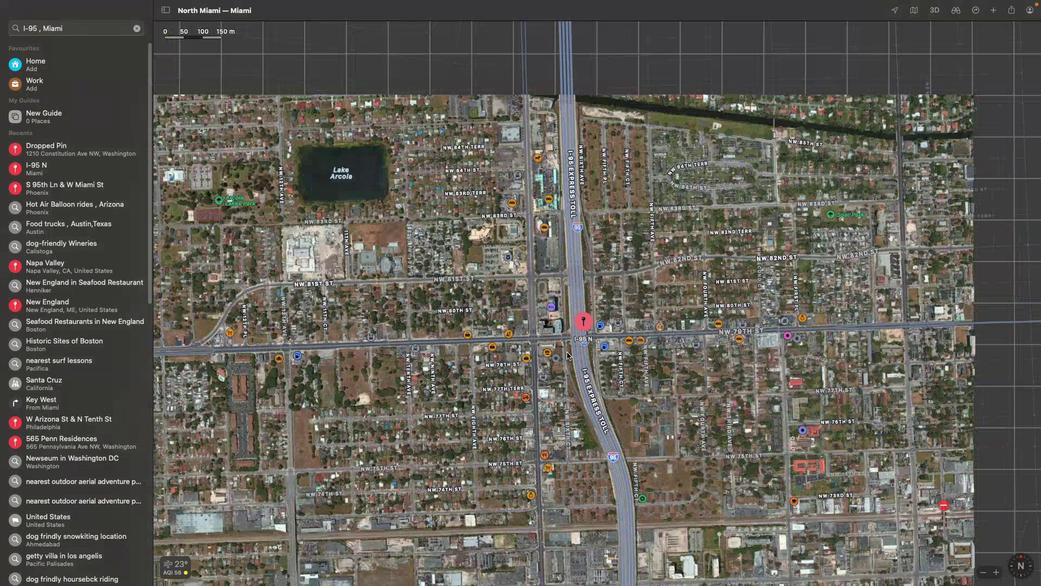
Action: Mouse scrolled (567, 352) with delta (0, 0)
Screenshot: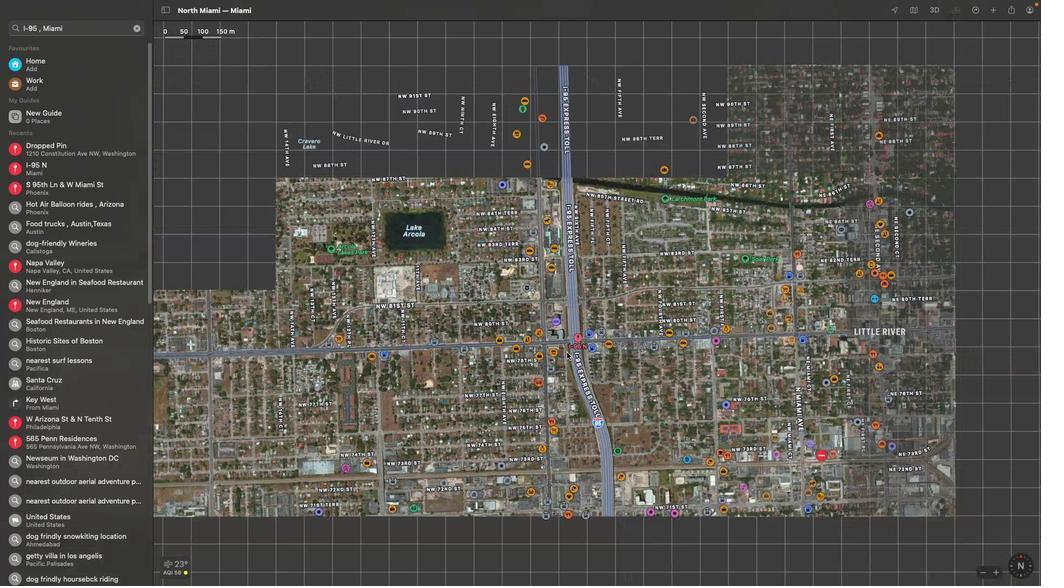 
Action: Mouse scrolled (567, 352) with delta (0, 0)
Screenshot: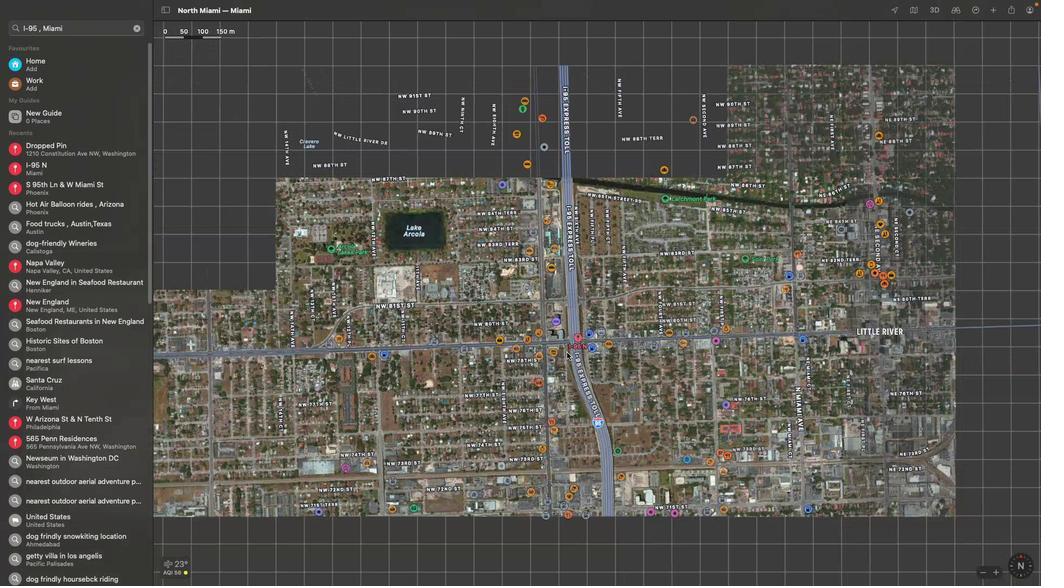 
Action: Mouse scrolled (567, 352) with delta (0, -1)
Screenshot: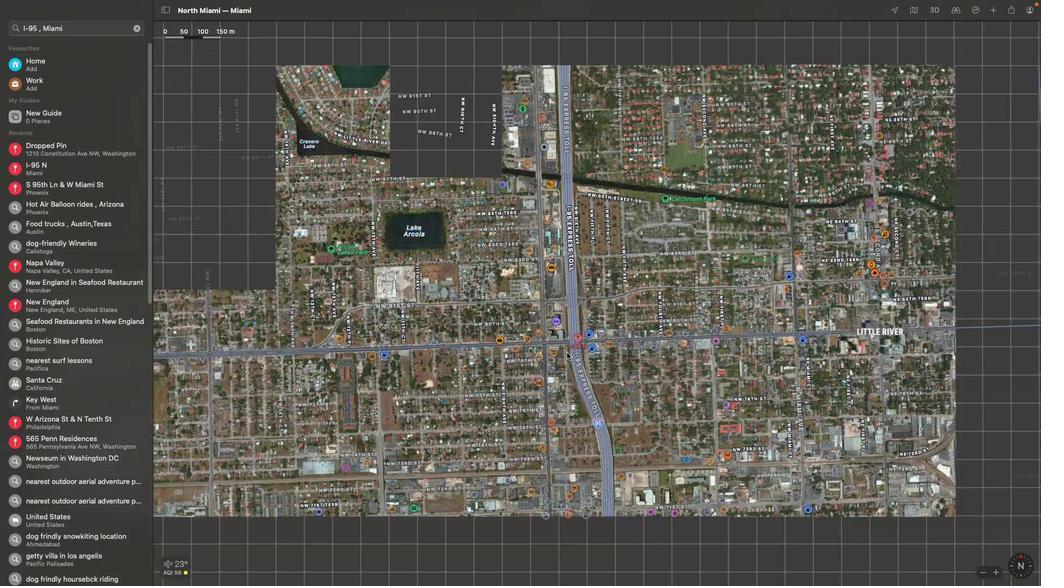 
Action: Mouse scrolled (567, 352) with delta (0, -2)
Screenshot: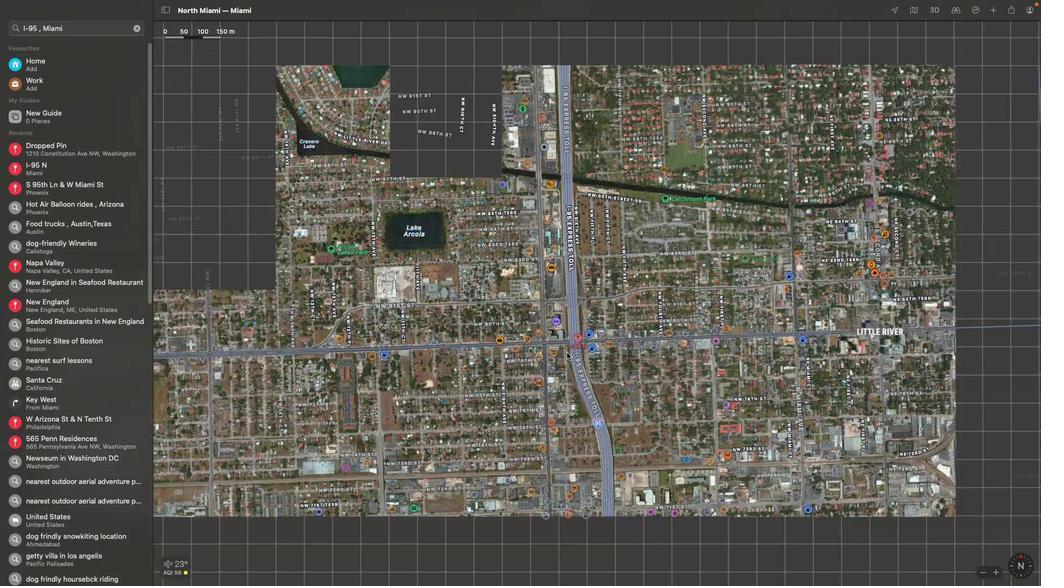 
Action: Mouse scrolled (567, 352) with delta (0, 0)
Screenshot: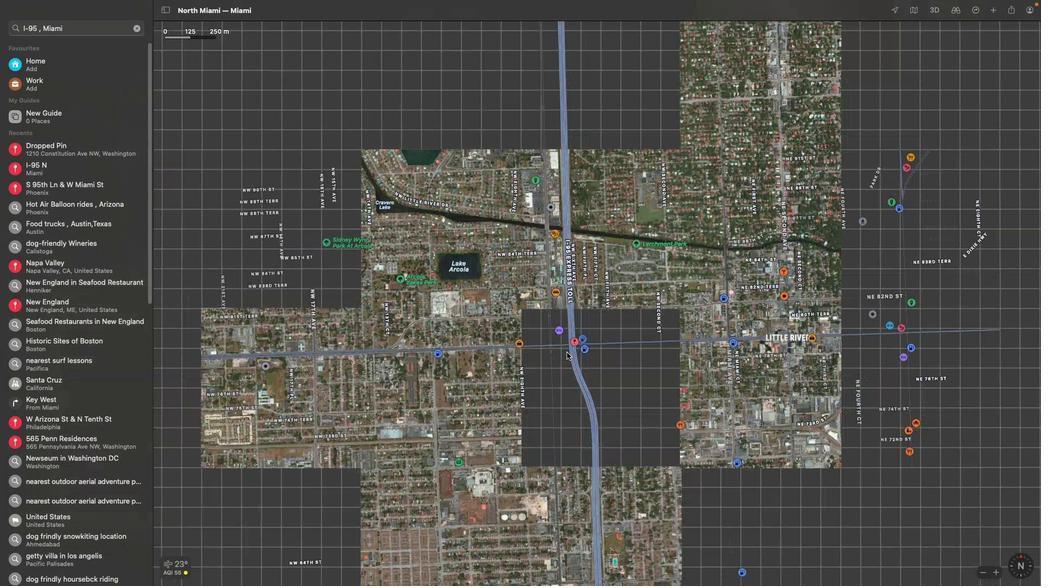 
Action: Mouse scrolled (567, 352) with delta (0, 0)
Screenshot: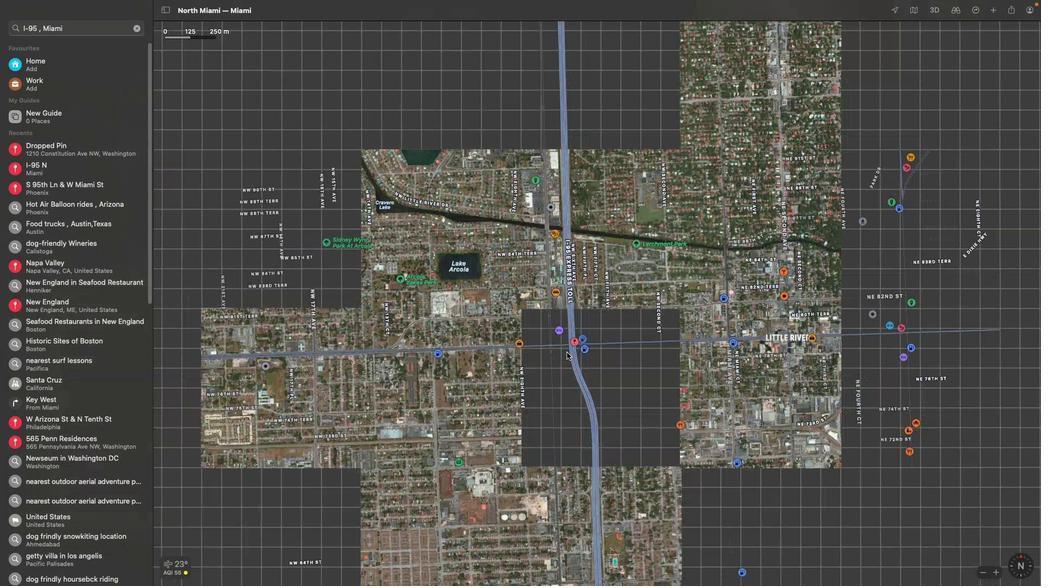 
Action: Mouse scrolled (567, 352) with delta (0, -1)
Screenshot: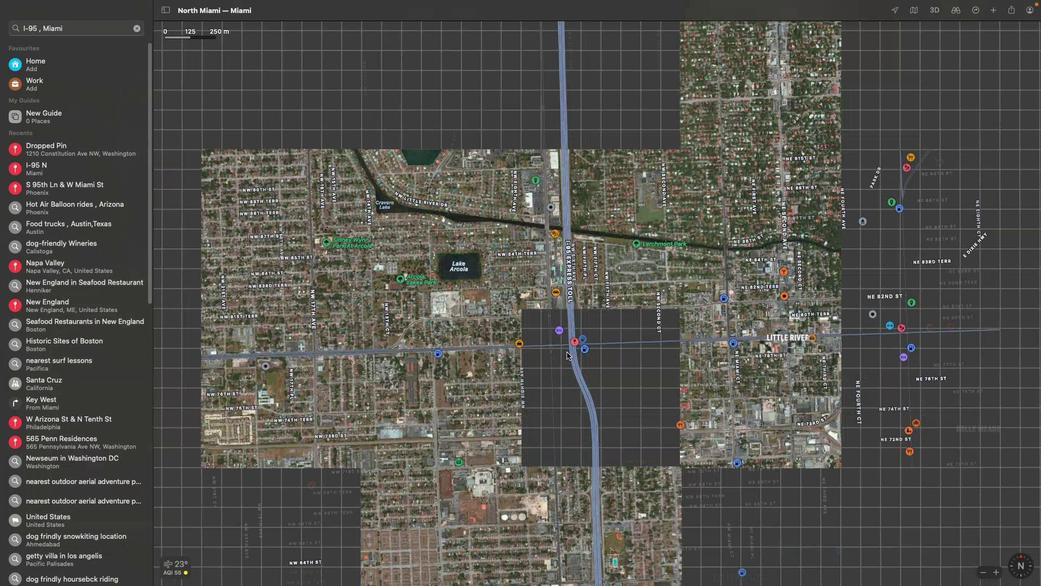
Action: Mouse scrolled (567, 352) with delta (0, -2)
Screenshot: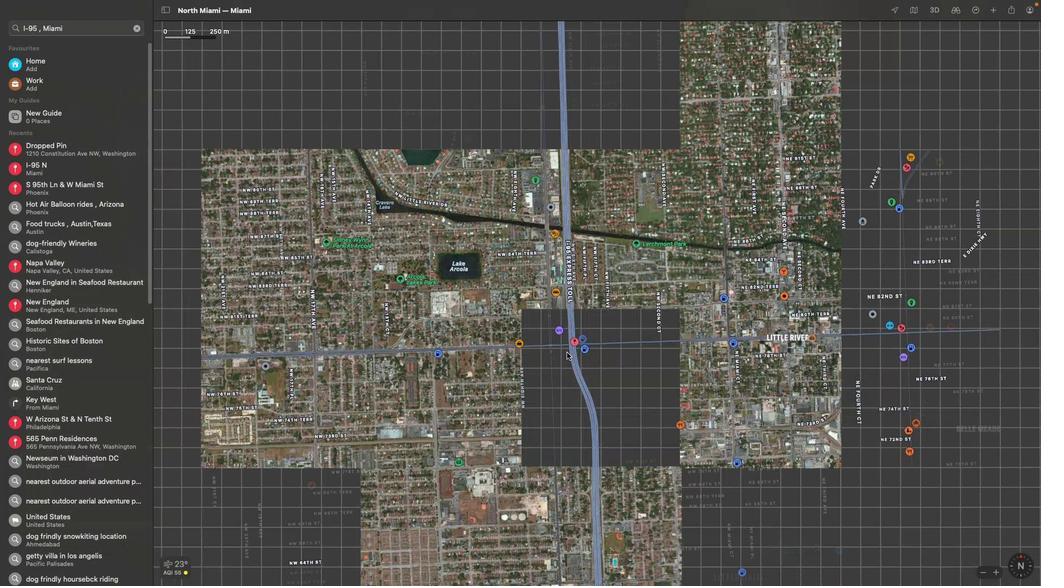 
Action: Mouse scrolled (567, 352) with delta (0, 0)
Screenshot: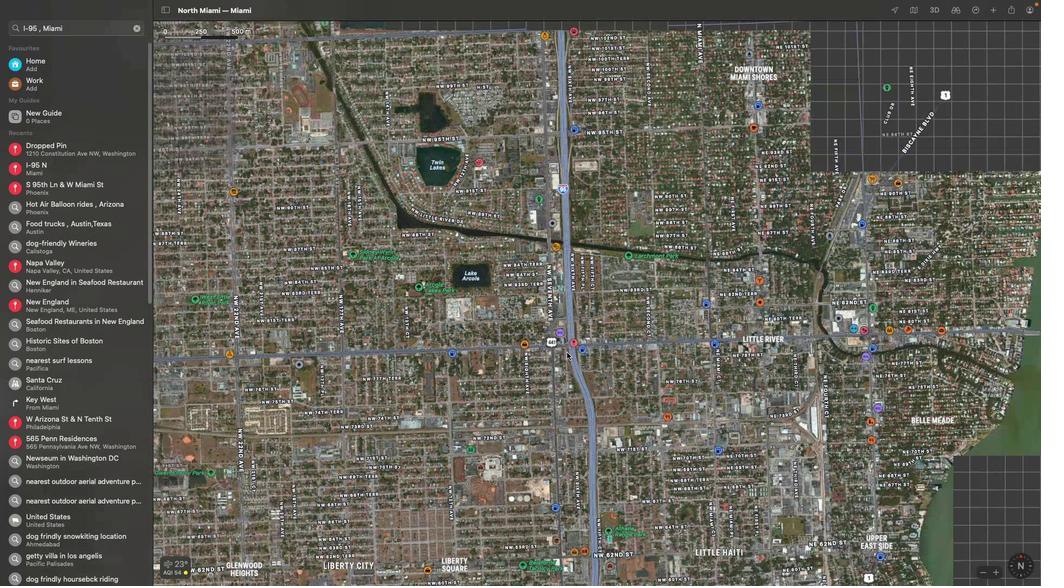 
Action: Mouse scrolled (567, 352) with delta (0, 0)
Screenshot: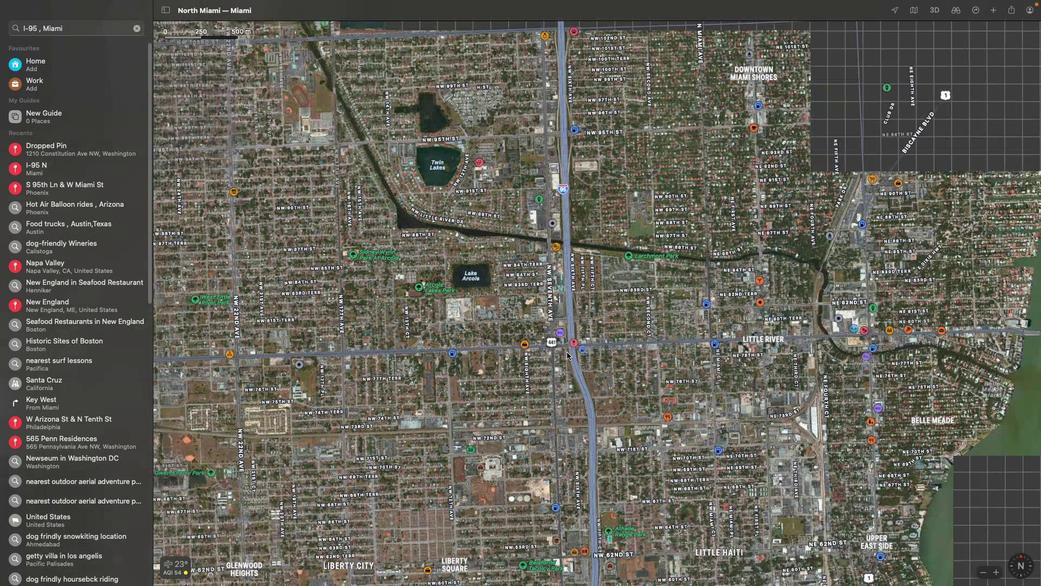 
Action: Mouse scrolled (567, 352) with delta (0, -1)
Screenshot: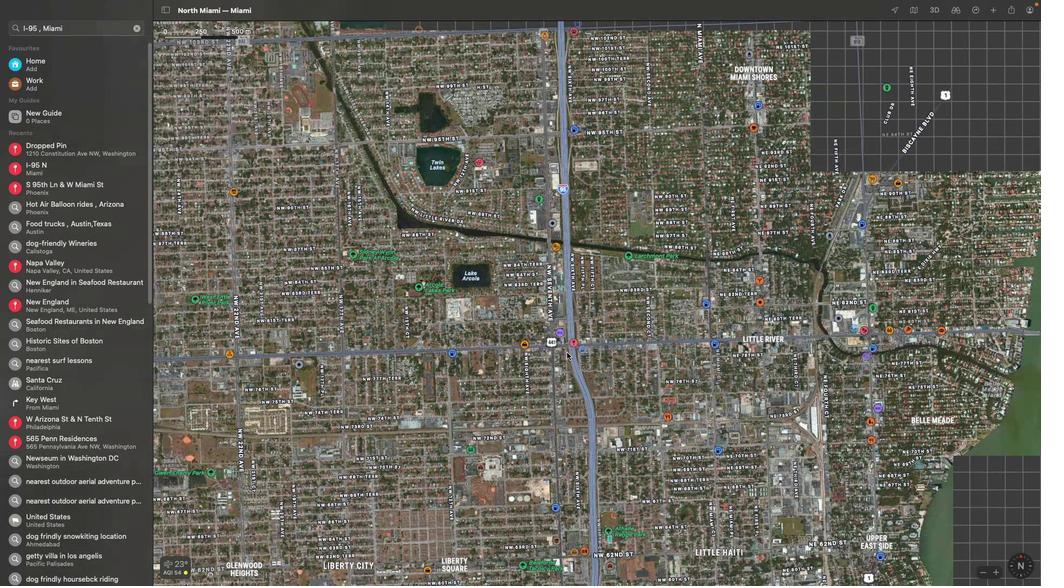 
Action: Mouse scrolled (567, 352) with delta (0, -1)
Screenshot: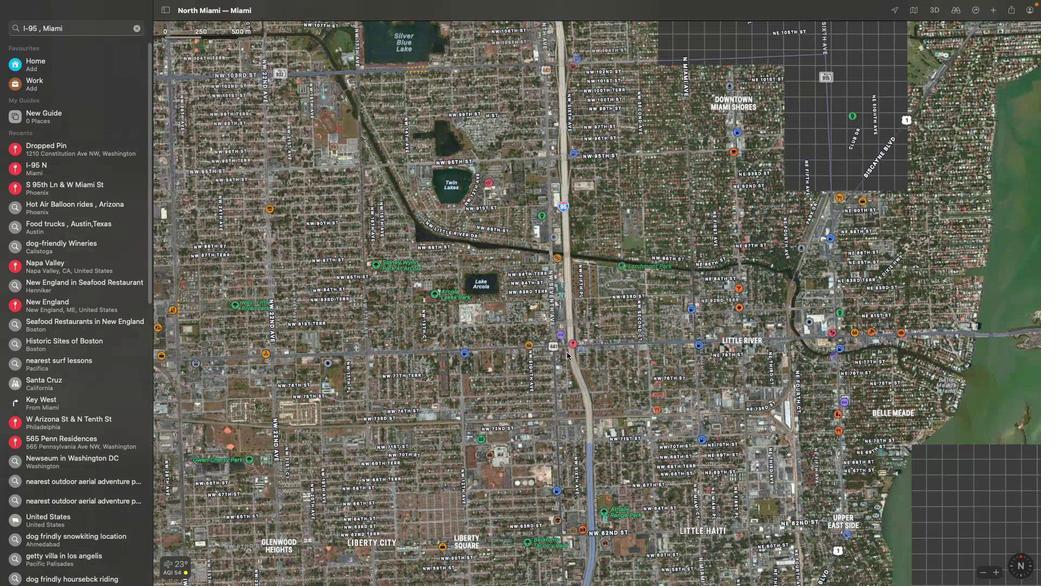 
Action: Mouse scrolled (567, 352) with delta (0, 0)
Screenshot: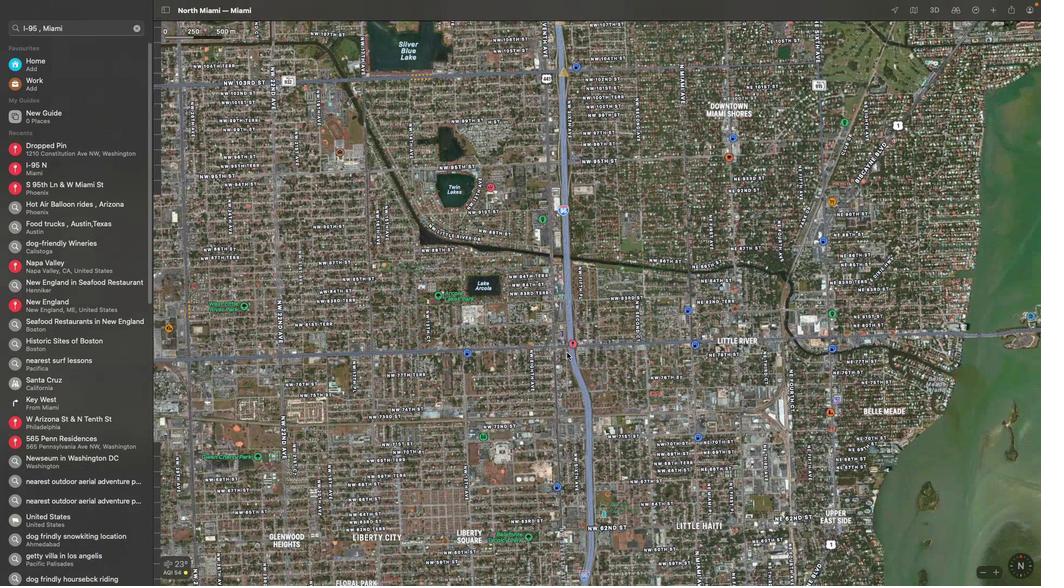 
Action: Mouse scrolled (567, 352) with delta (0, 0)
Screenshot: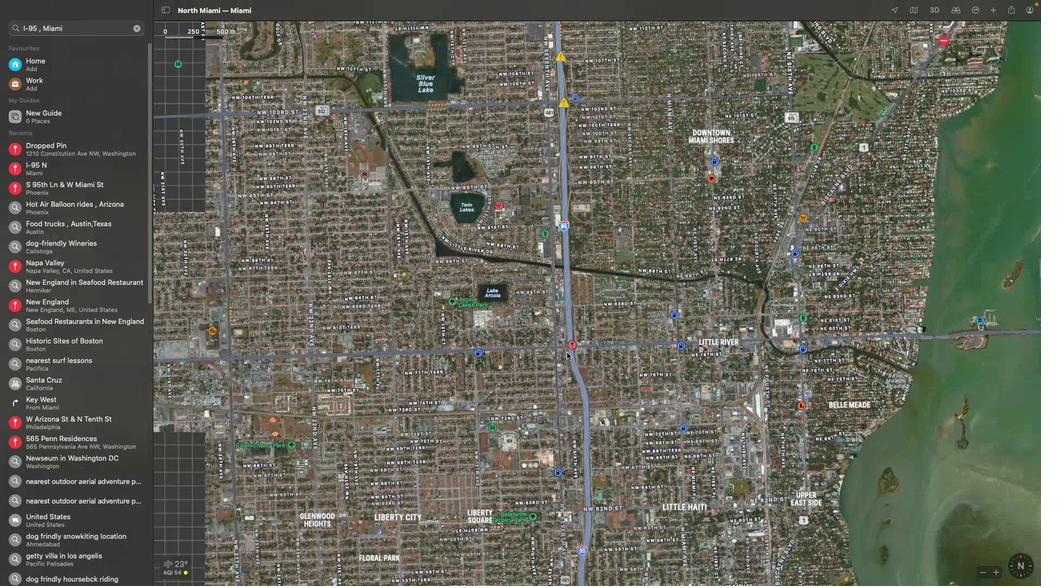 
Action: Mouse scrolled (567, 352) with delta (0, -1)
Screenshot: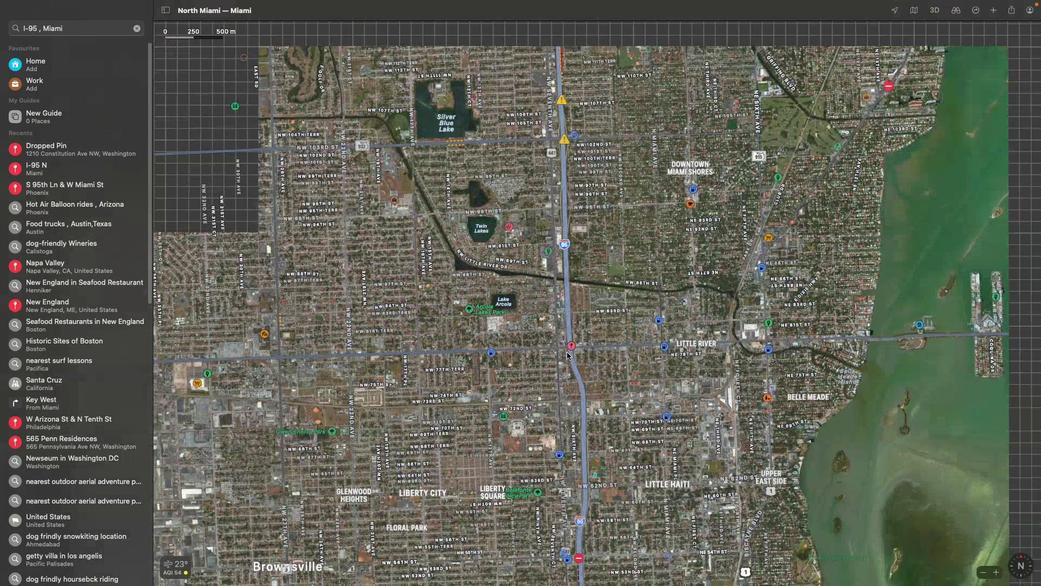
Action: Mouse scrolled (567, 352) with delta (0, -2)
Screenshot: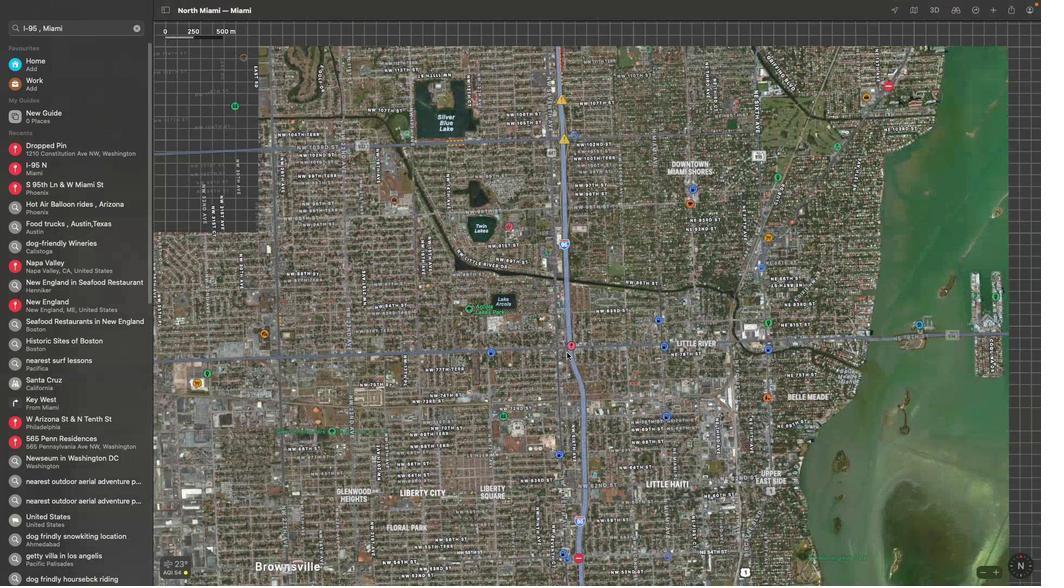 
Action: Mouse moved to (918, 10)
Screenshot: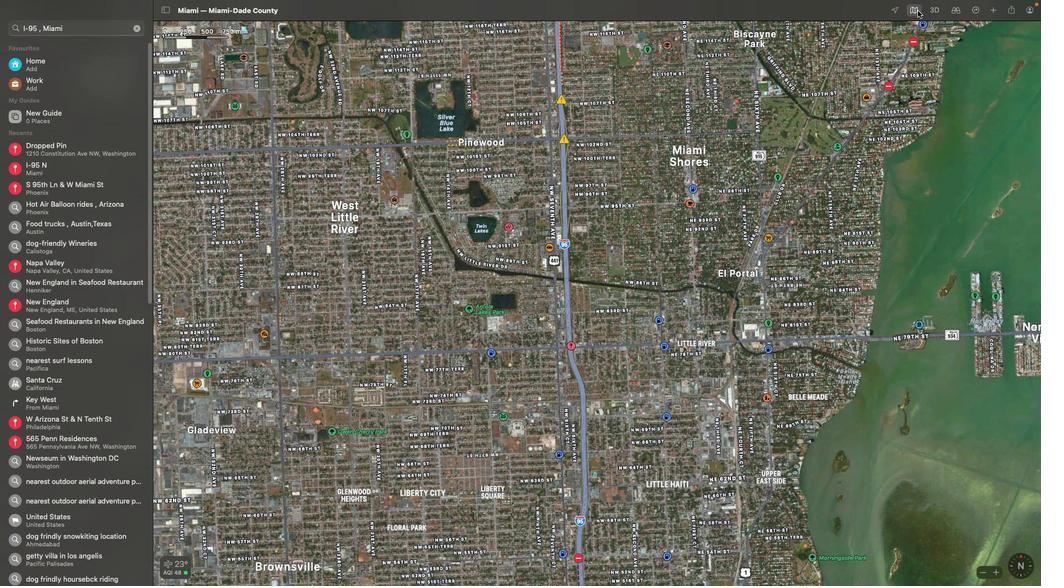 
Action: Mouse pressed left at (918, 10)
Screenshot: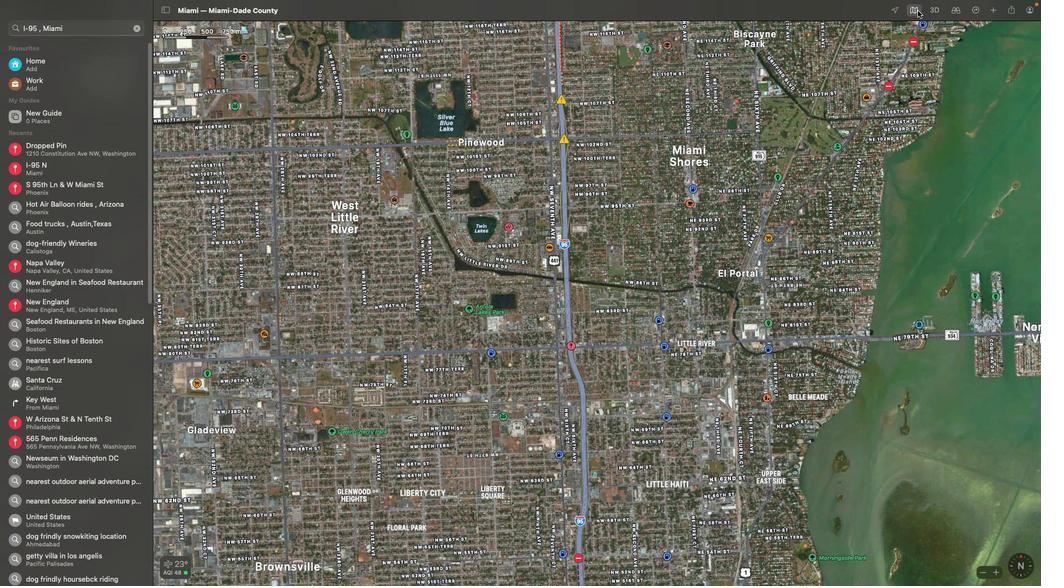 
Action: Mouse moved to (933, 66)
Screenshot: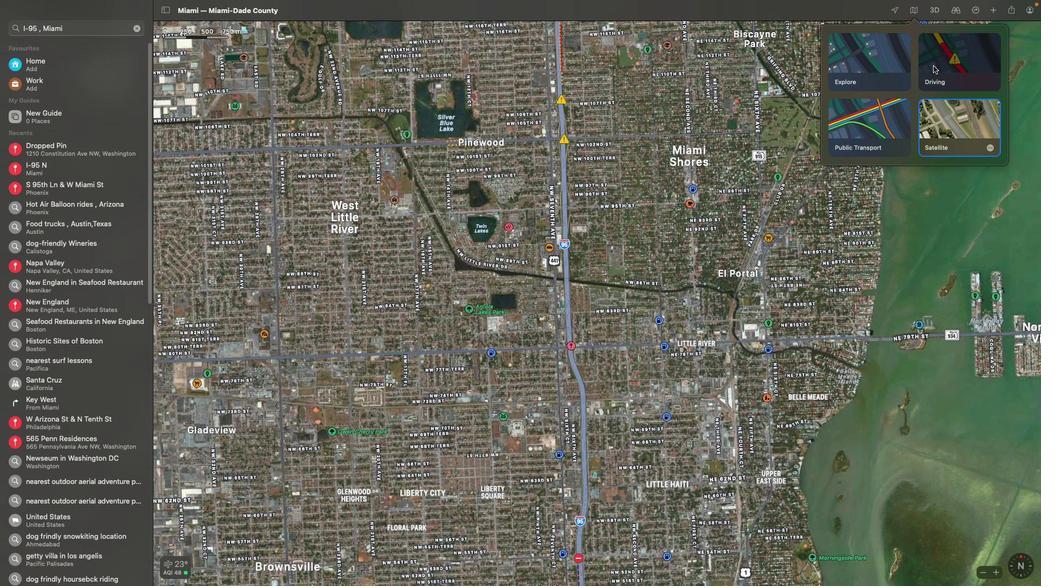 
Action: Mouse pressed left at (933, 66)
Screenshot: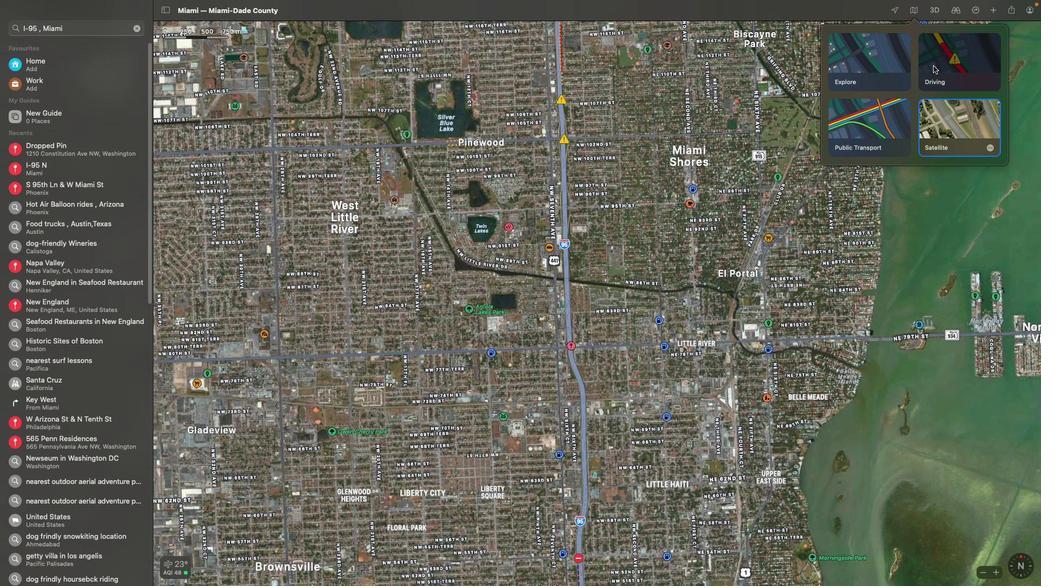 
Action: Mouse moved to (651, 368)
Screenshot: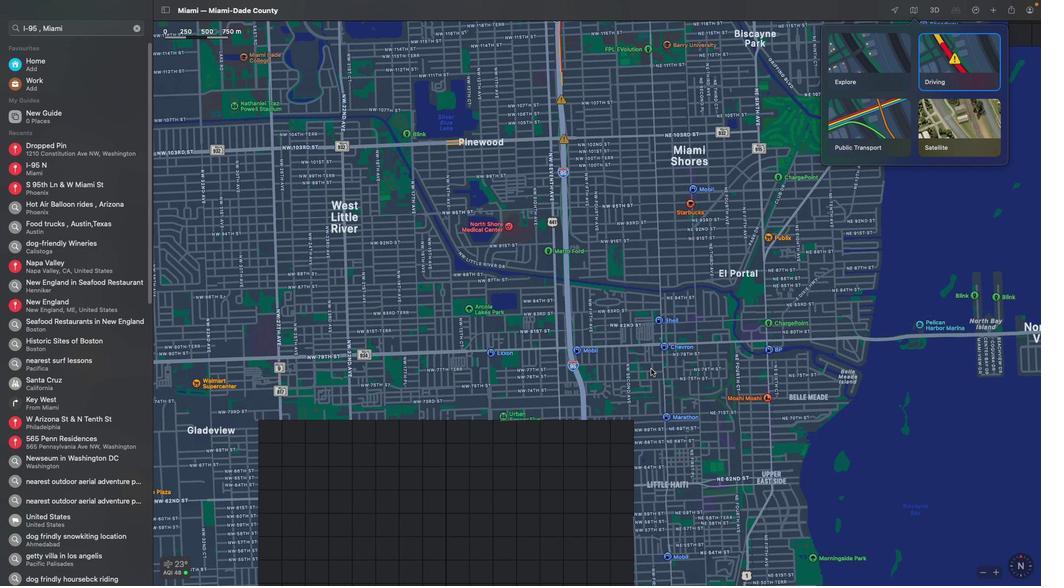 
Action: Mouse scrolled (651, 368) with delta (0, 0)
Screenshot: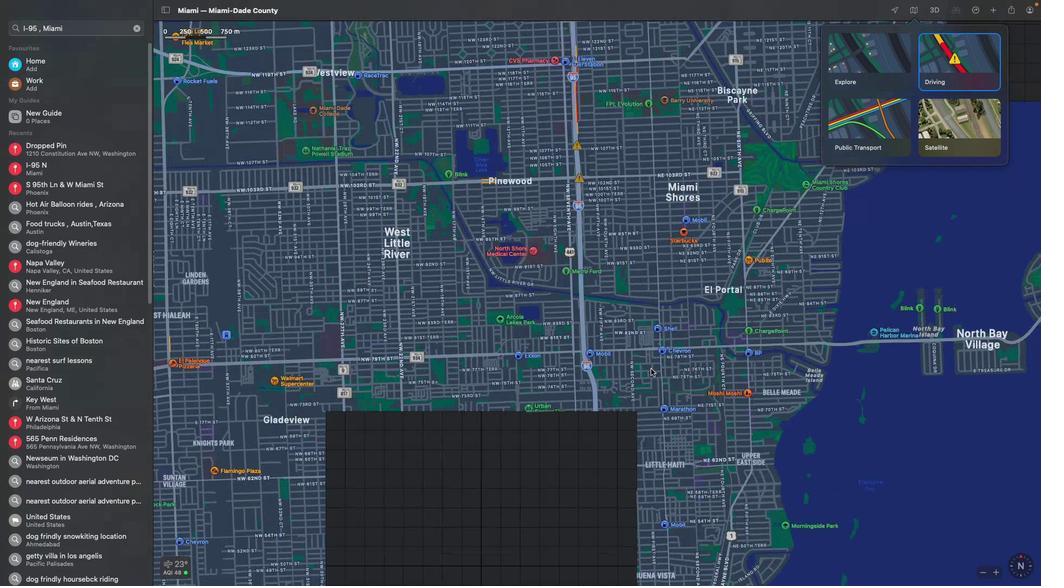 
Action: Mouse scrolled (651, 368) with delta (0, 0)
Screenshot: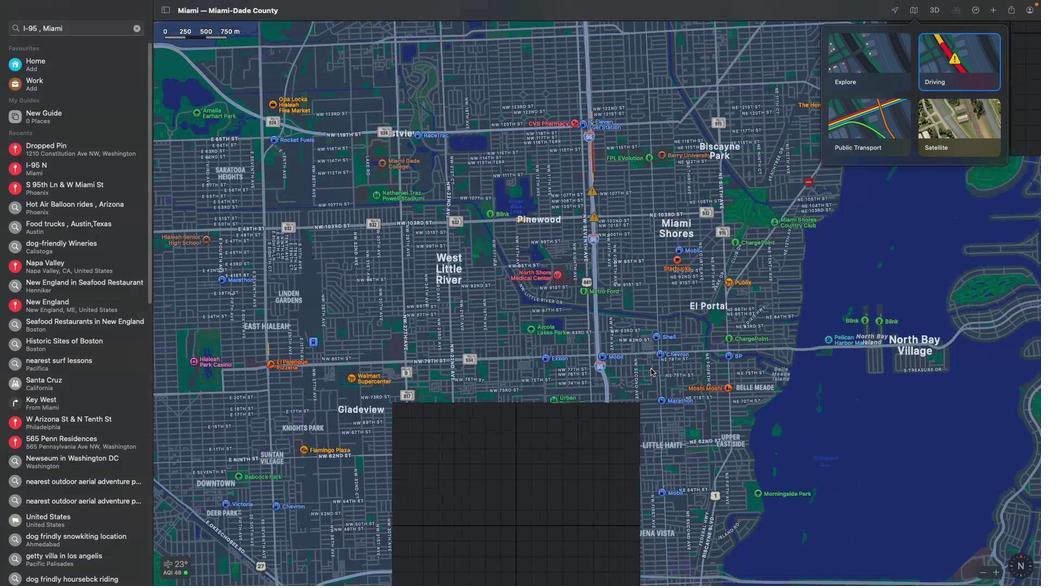 
Action: Mouse scrolled (651, 368) with delta (0, -1)
Screenshot: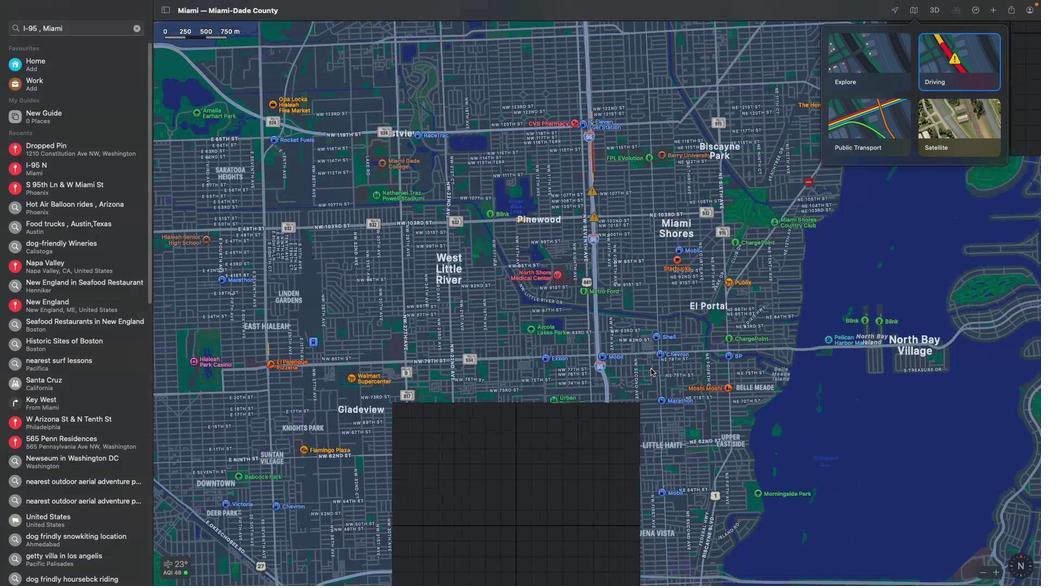 
Action: Mouse scrolled (651, 368) with delta (0, -2)
Screenshot: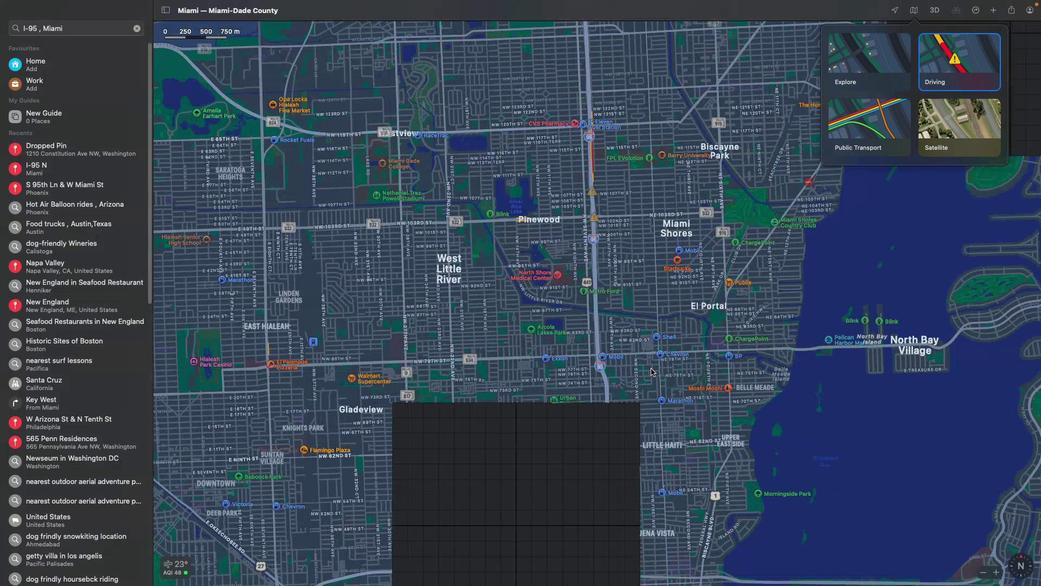 
Action: Mouse scrolled (651, 368) with delta (0, 0)
Screenshot: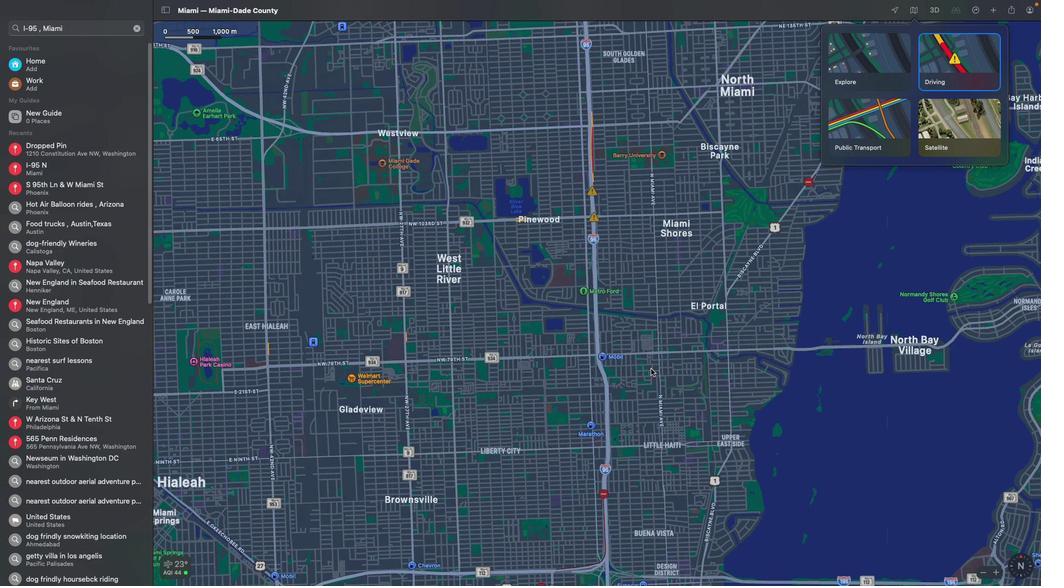 
